 Task: Create a scrum project CipherNet. Add to scrum project CipherNet a team member softage.1@softage.net and assign as Project Lead. Add to scrum project CipherNet a team member softage.2@softage.net
Action: Mouse moved to (181, 210)
Screenshot: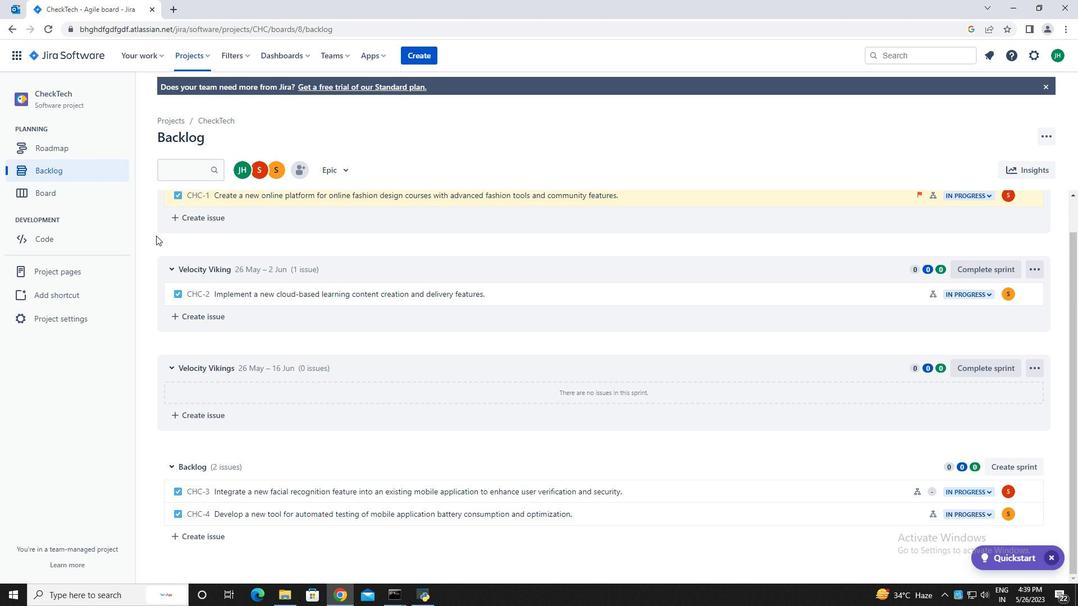 
Action: Mouse scrolled (181, 209) with delta (0, 0)
Screenshot: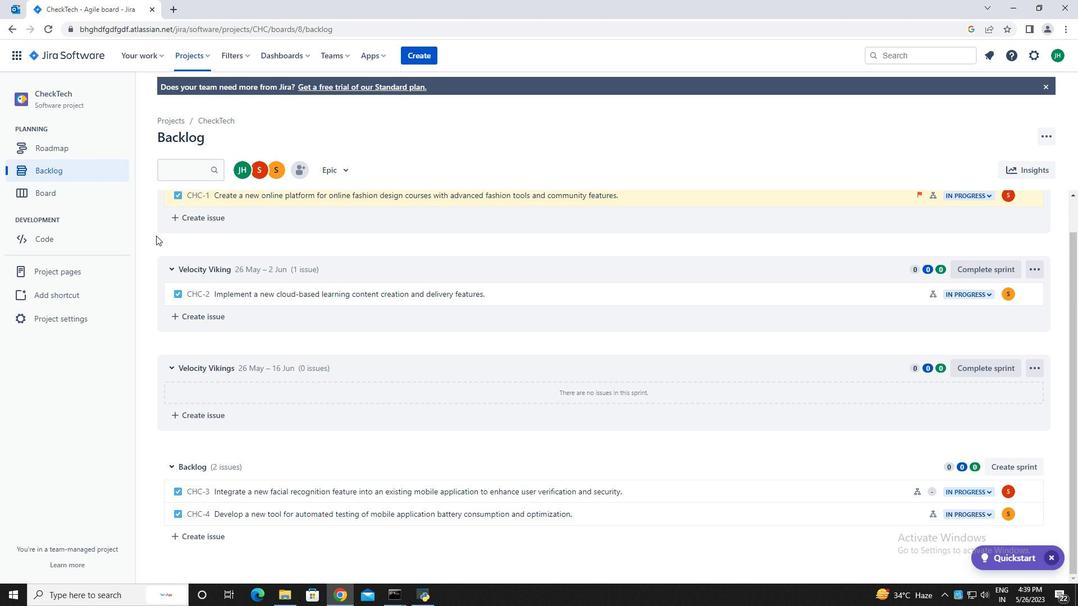
Action: Mouse moved to (183, 211)
Screenshot: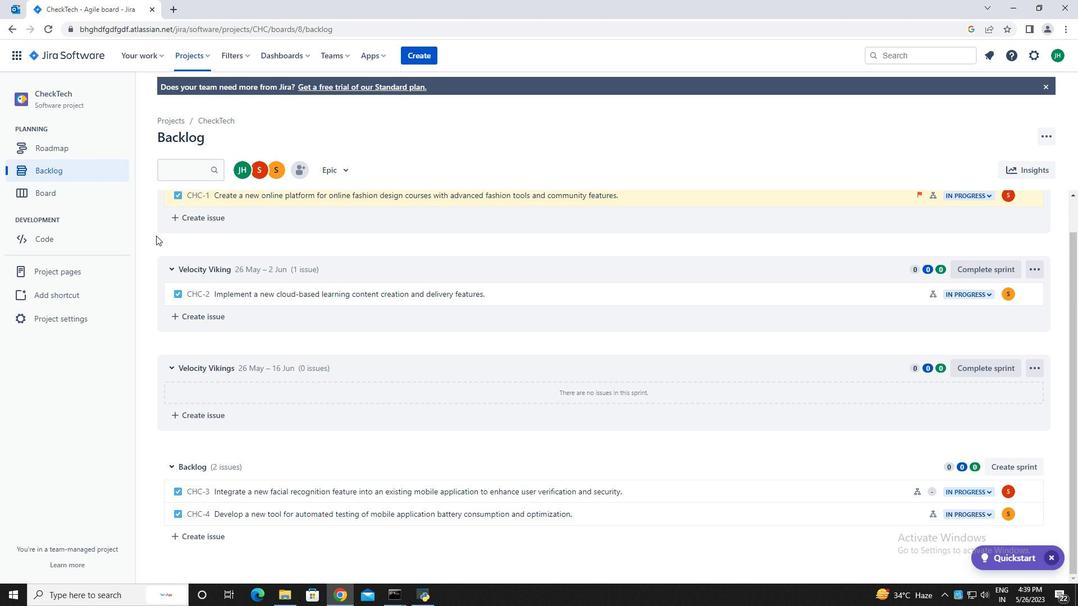 
Action: Mouse scrolled (183, 211) with delta (0, 0)
Screenshot: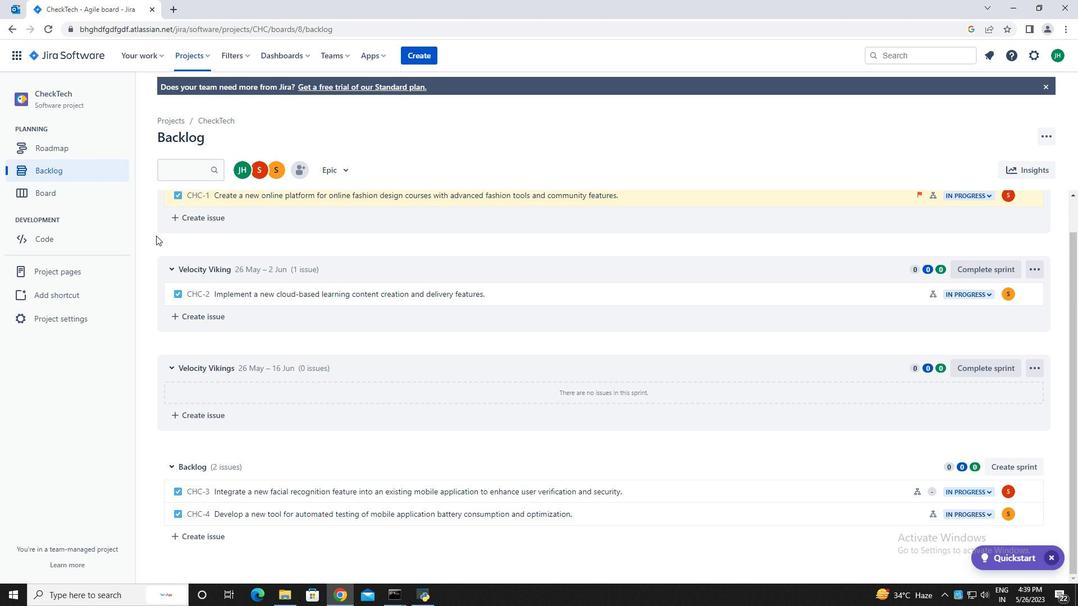 
Action: Mouse moved to (187, 213)
Screenshot: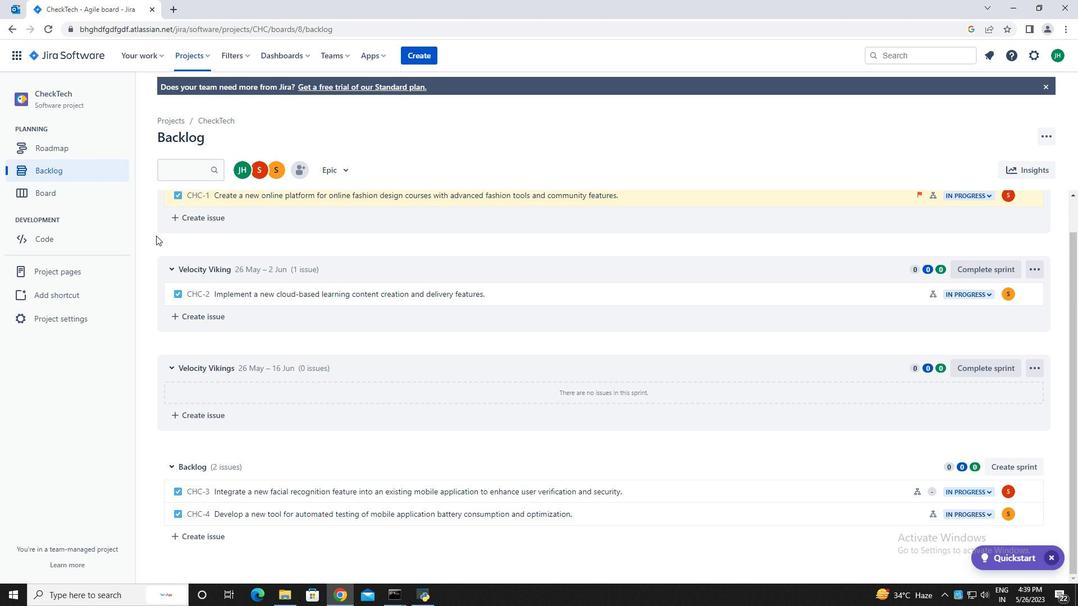 
Action: Mouse scrolled (187, 212) with delta (0, 0)
Screenshot: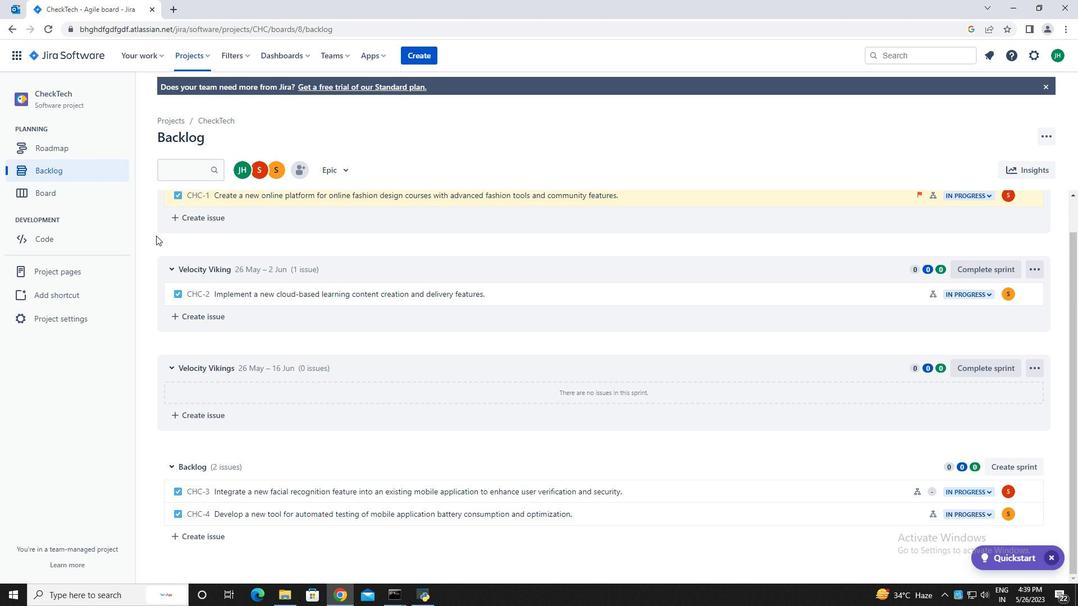 
Action: Mouse moved to (190, 215)
Screenshot: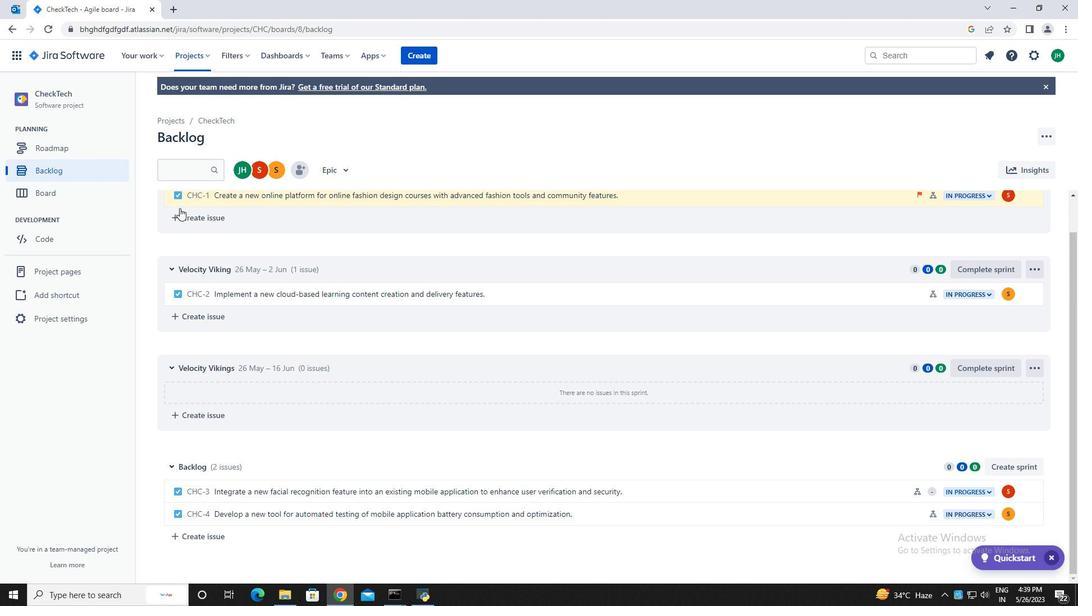 
Action: Mouse scrolled (190, 214) with delta (0, 0)
Screenshot: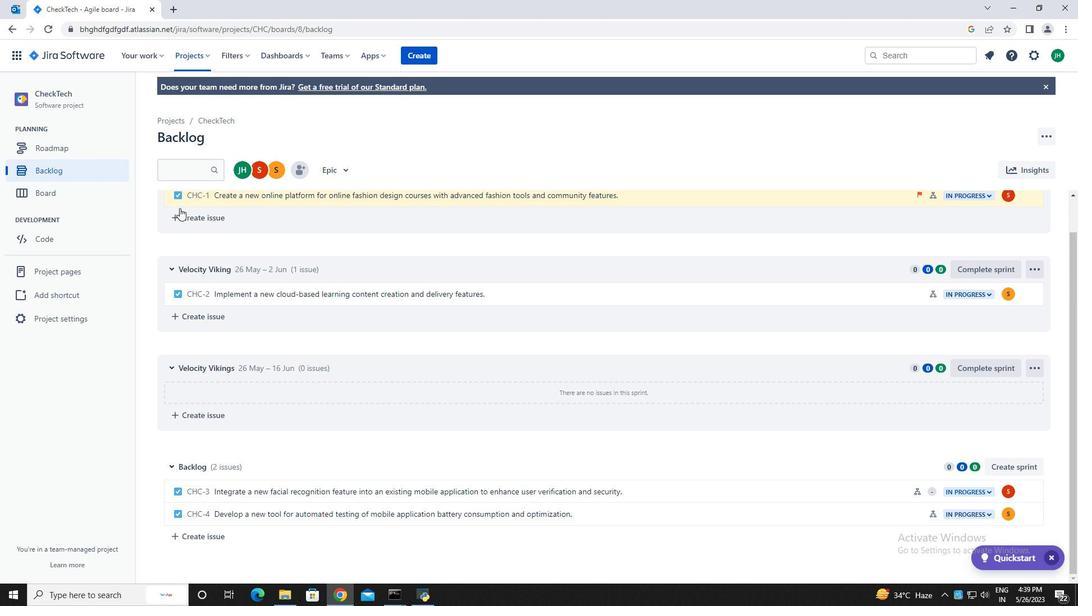 
Action: Mouse moved to (194, 217)
Screenshot: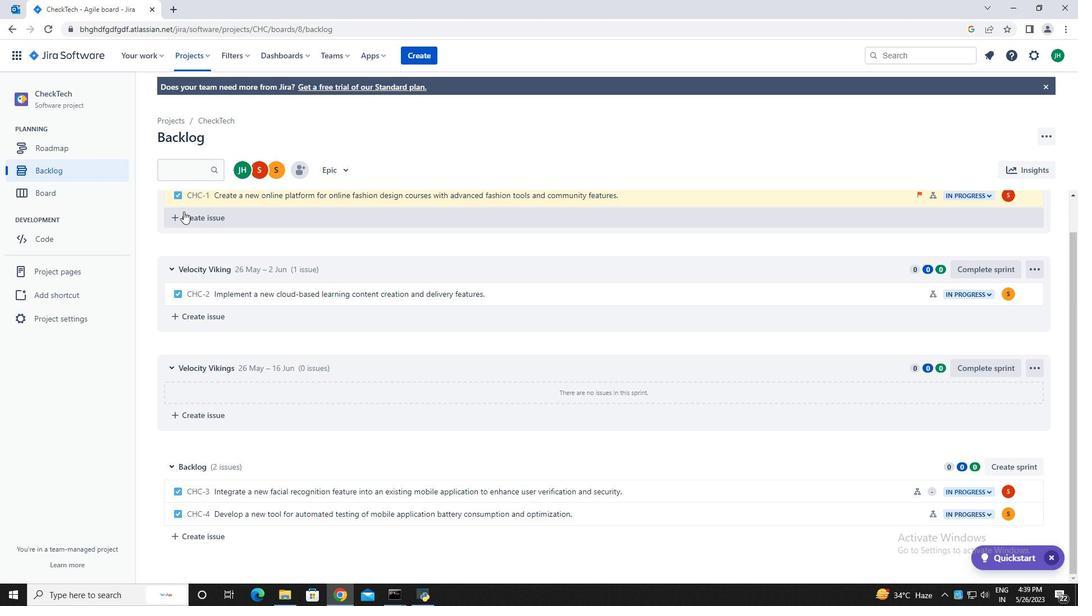 
Action: Mouse scrolled (194, 216) with delta (0, 0)
Screenshot: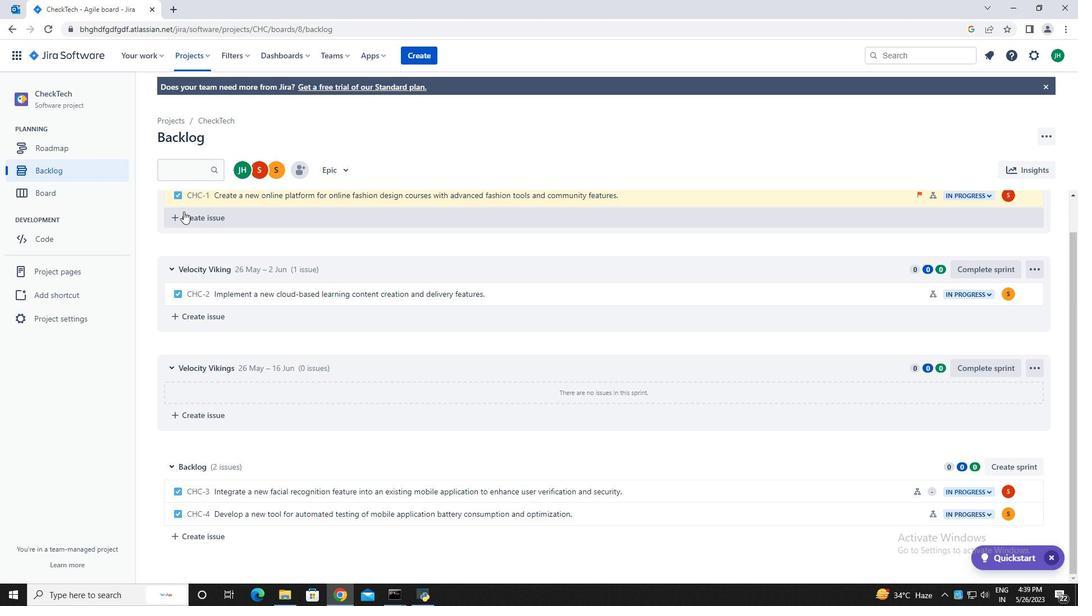 
Action: Mouse moved to (196, 56)
Screenshot: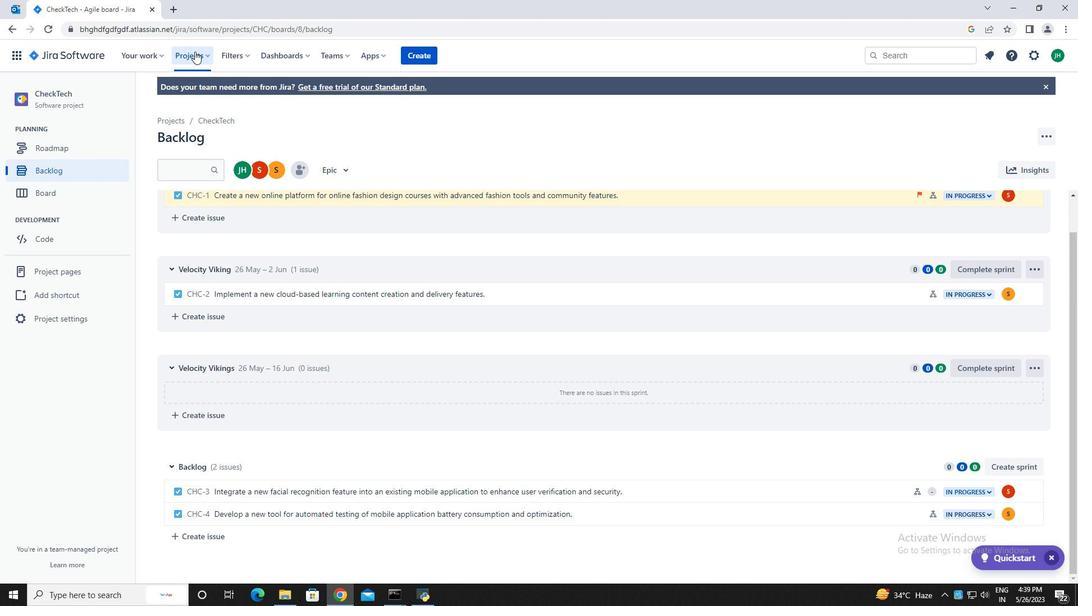 
Action: Mouse pressed left at (196, 56)
Screenshot: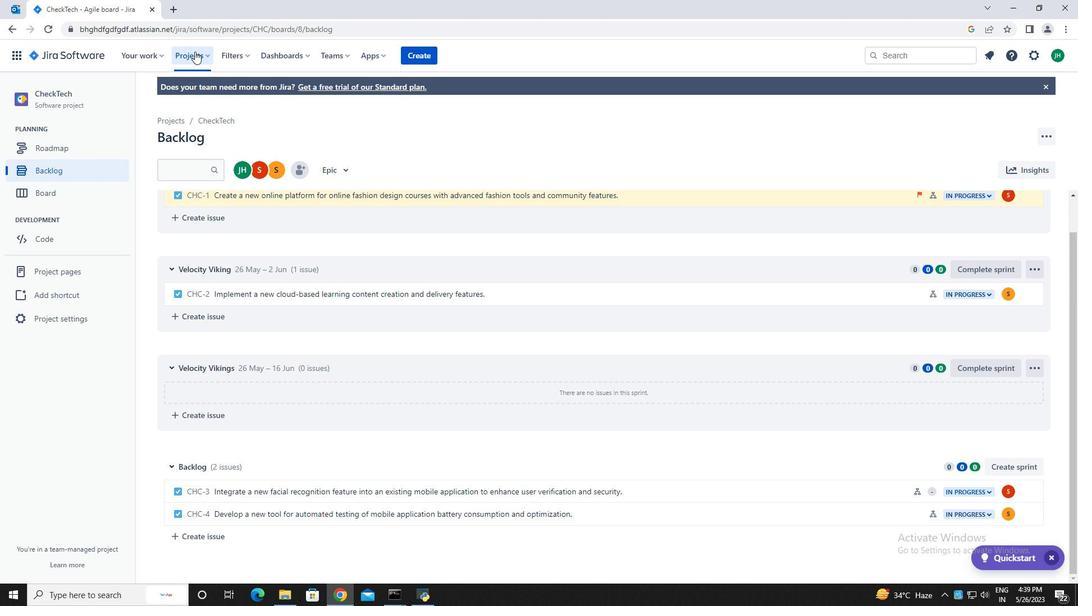 
Action: Mouse moved to (214, 280)
Screenshot: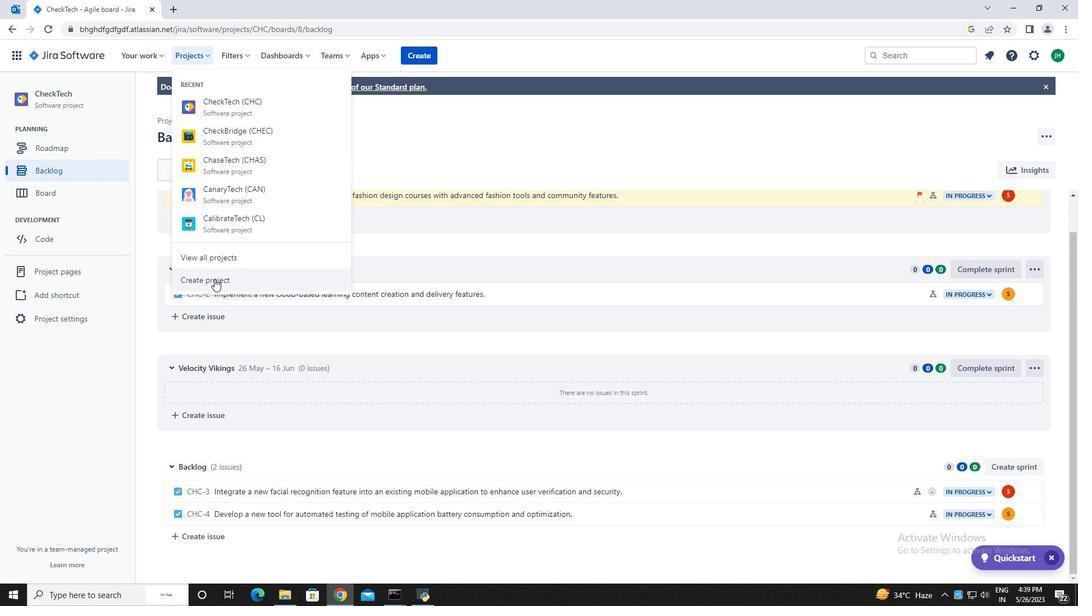 
Action: Mouse pressed left at (214, 280)
Screenshot: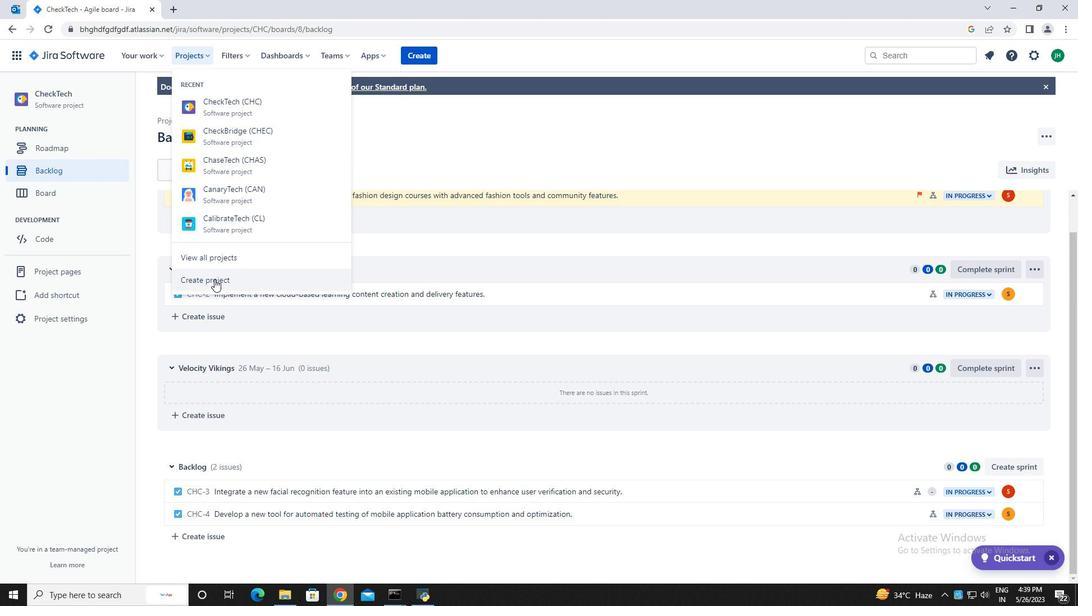 
Action: Mouse moved to (776, 280)
Screenshot: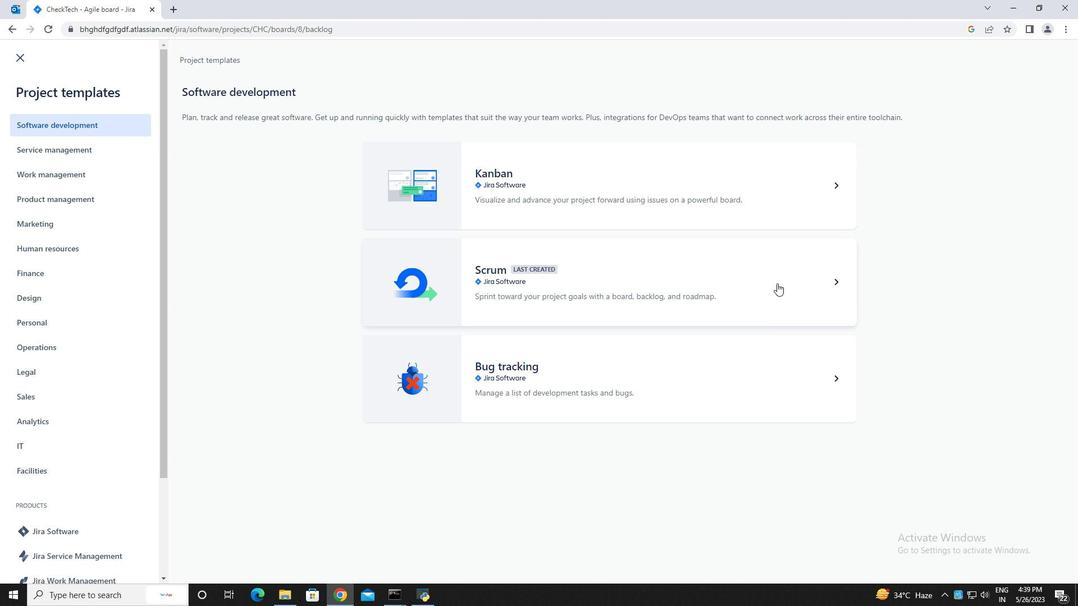 
Action: Mouse pressed left at (776, 280)
Screenshot: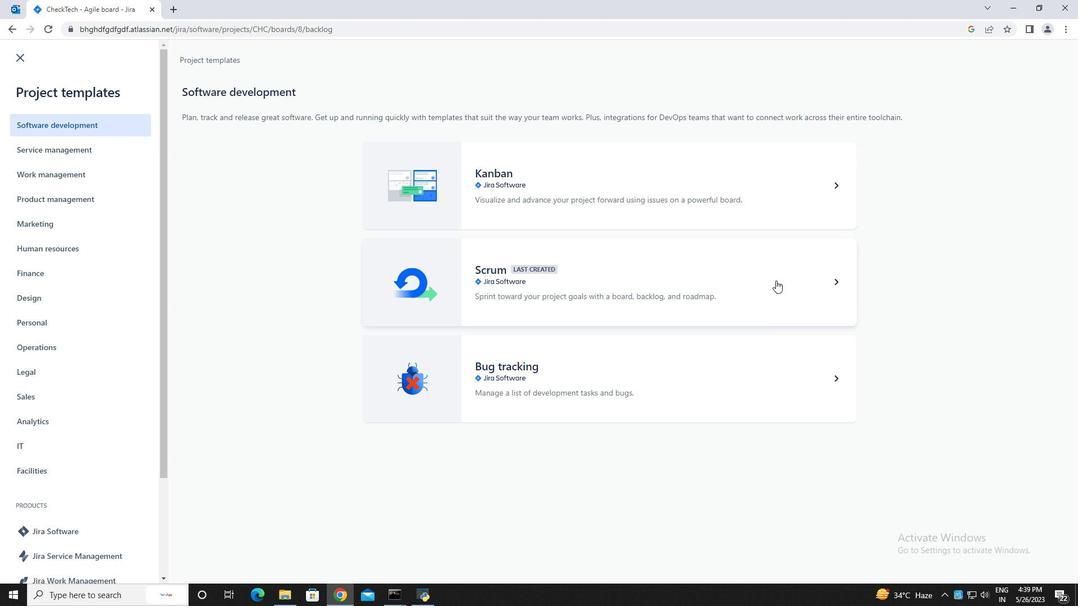 
Action: Mouse moved to (845, 559)
Screenshot: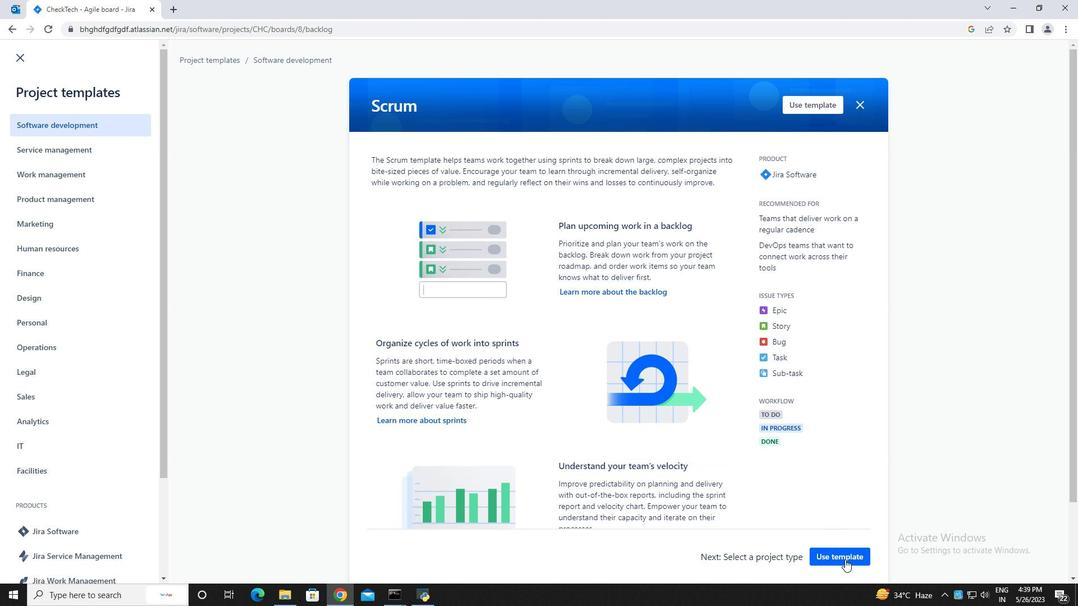 
Action: Mouse pressed left at (845, 559)
Screenshot: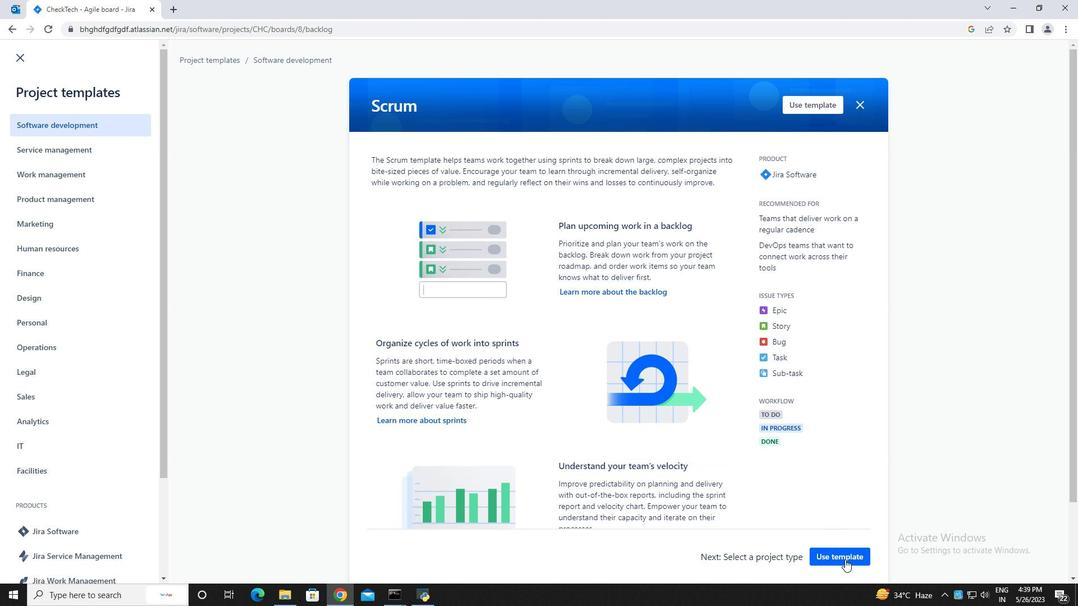 
Action: Mouse moved to (418, 548)
Screenshot: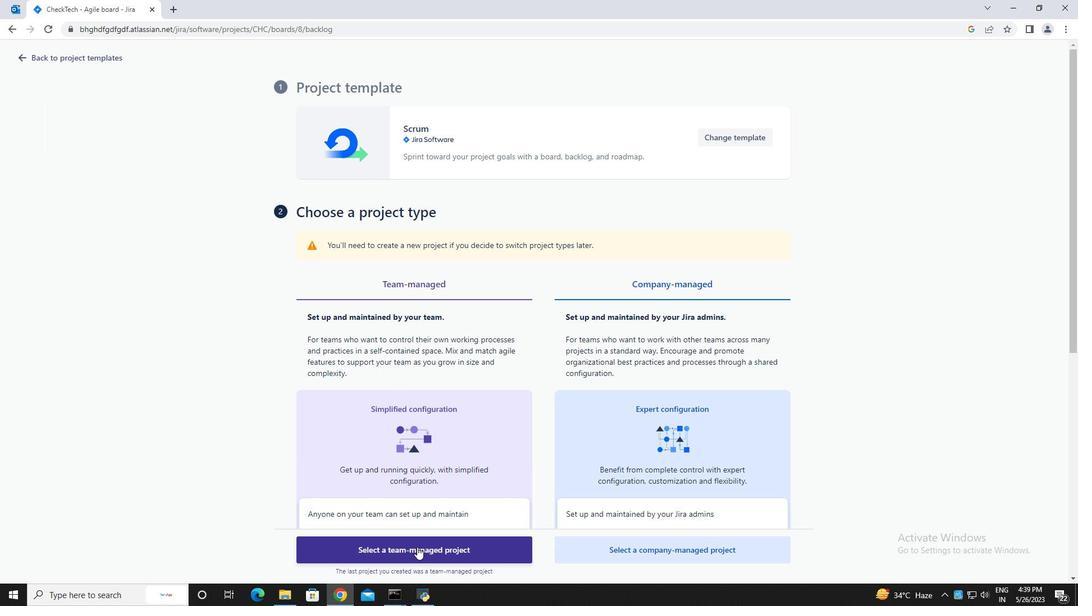 
Action: Mouse pressed left at (418, 548)
Screenshot: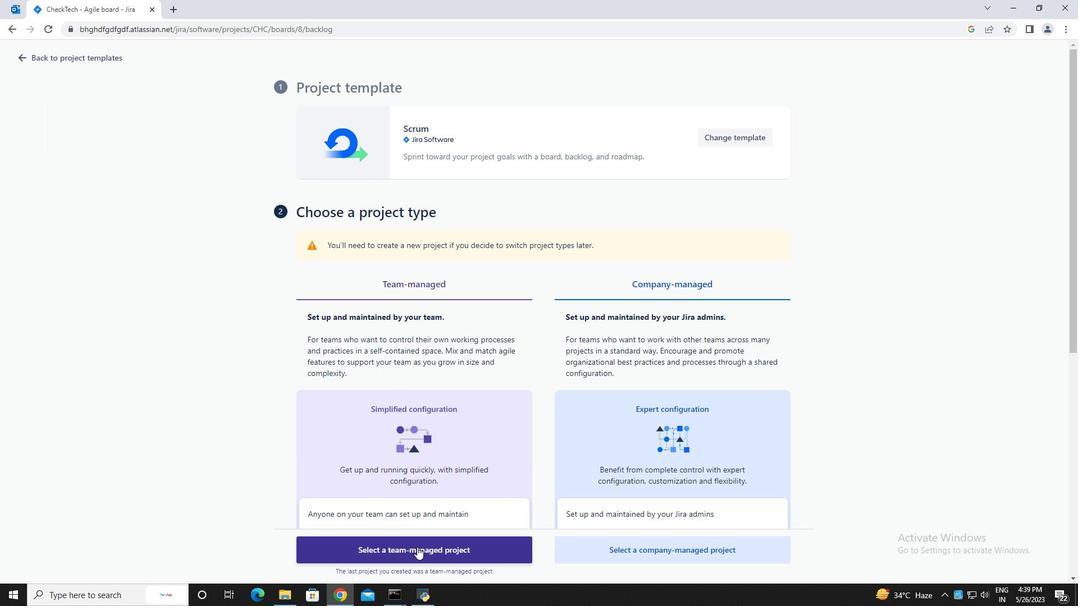 
Action: Mouse moved to (357, 258)
Screenshot: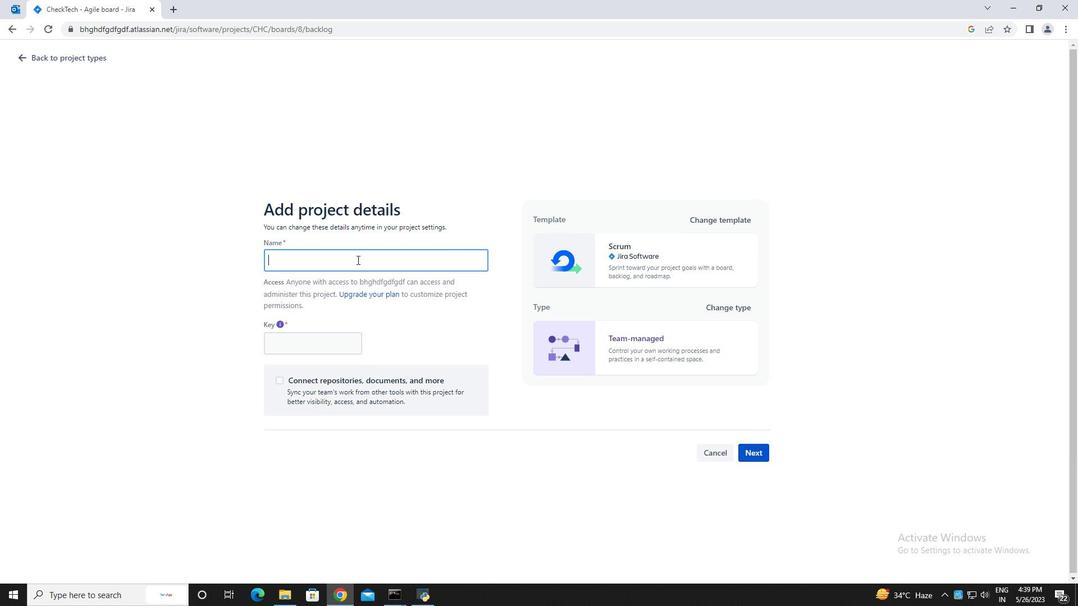 
Action: Mouse pressed left at (357, 258)
Screenshot: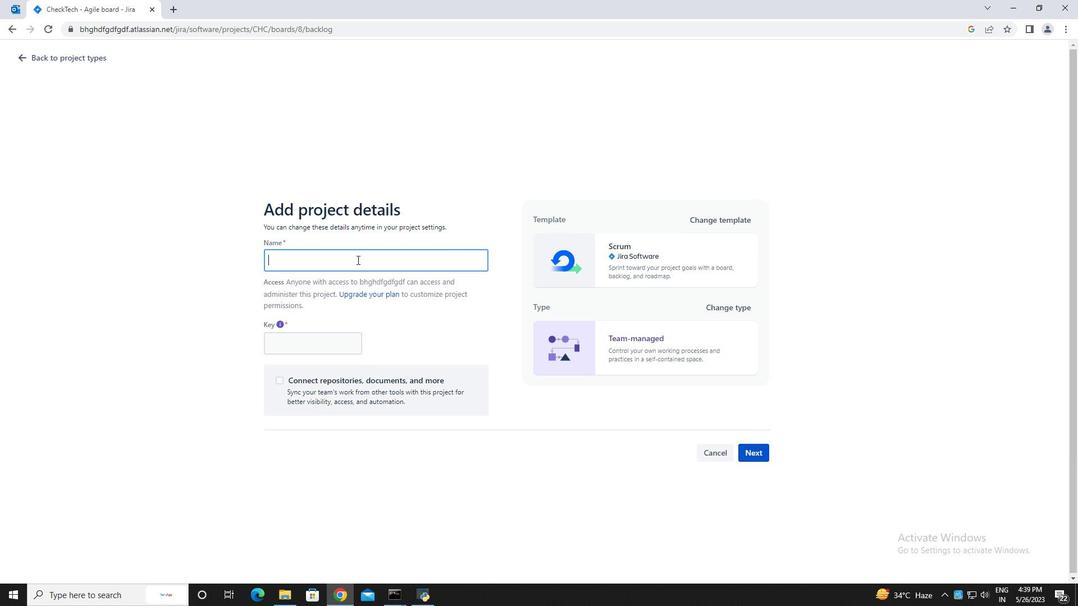 
Action: Key pressed <Key.caps_lock><Key.caps_lock><Key.caps_lock>C<Key.caps_lock>ipher<Key.caps_lock>N<Key.caps_lock>et
Screenshot: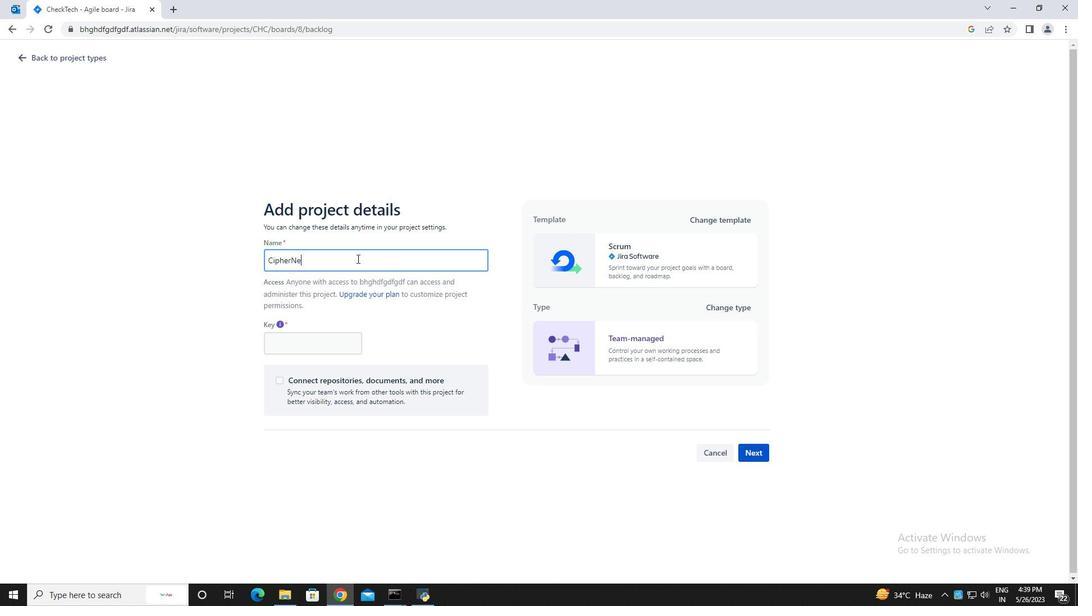 
Action: Mouse moved to (754, 451)
Screenshot: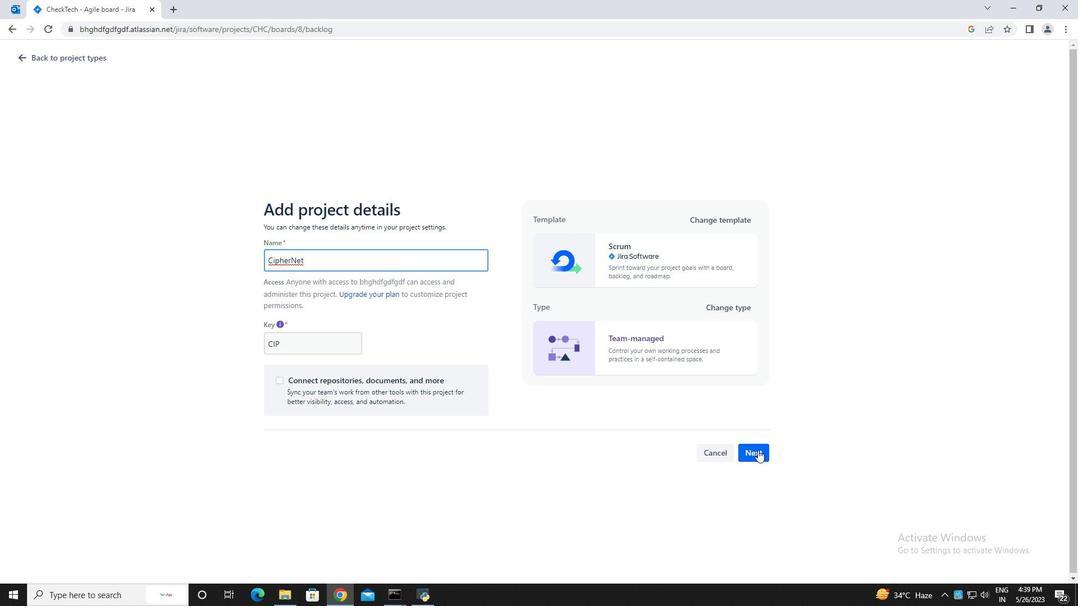 
Action: Mouse pressed left at (754, 451)
Screenshot: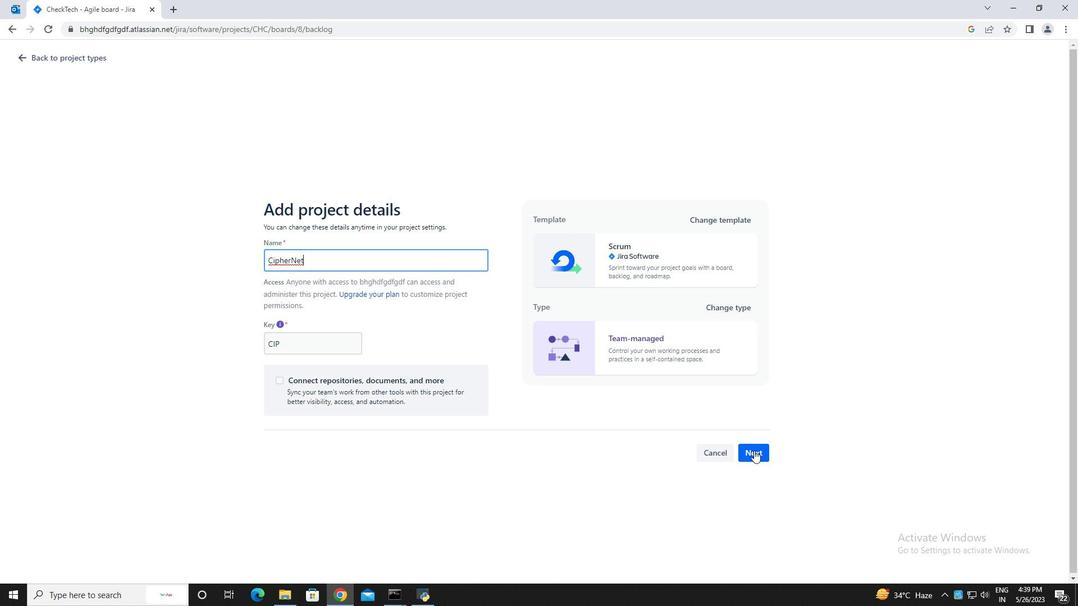 
Action: Mouse moved to (677, 381)
Screenshot: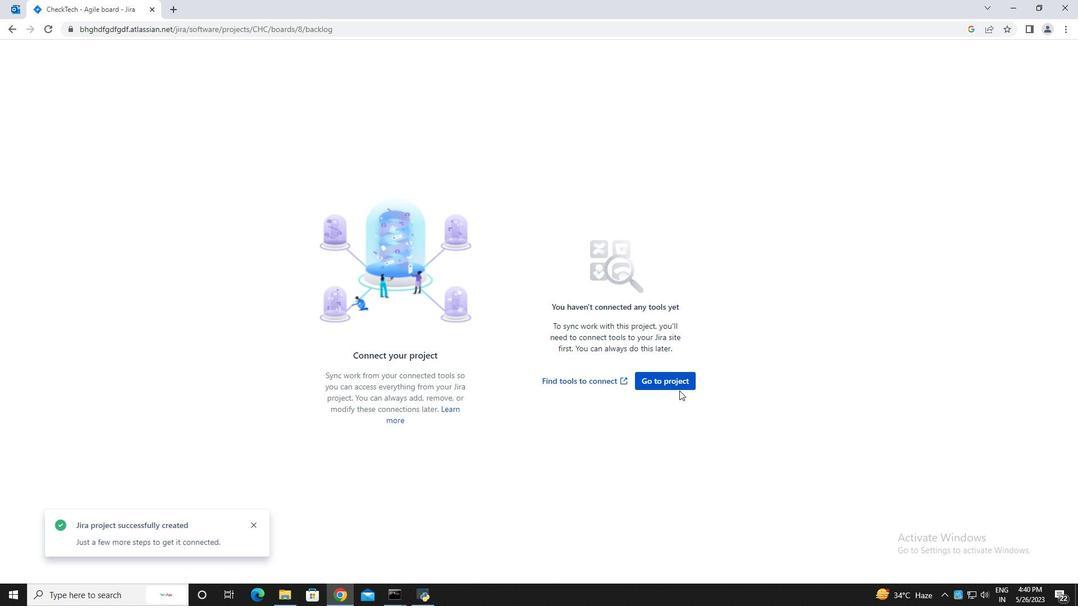 
Action: Mouse pressed left at (677, 381)
Screenshot: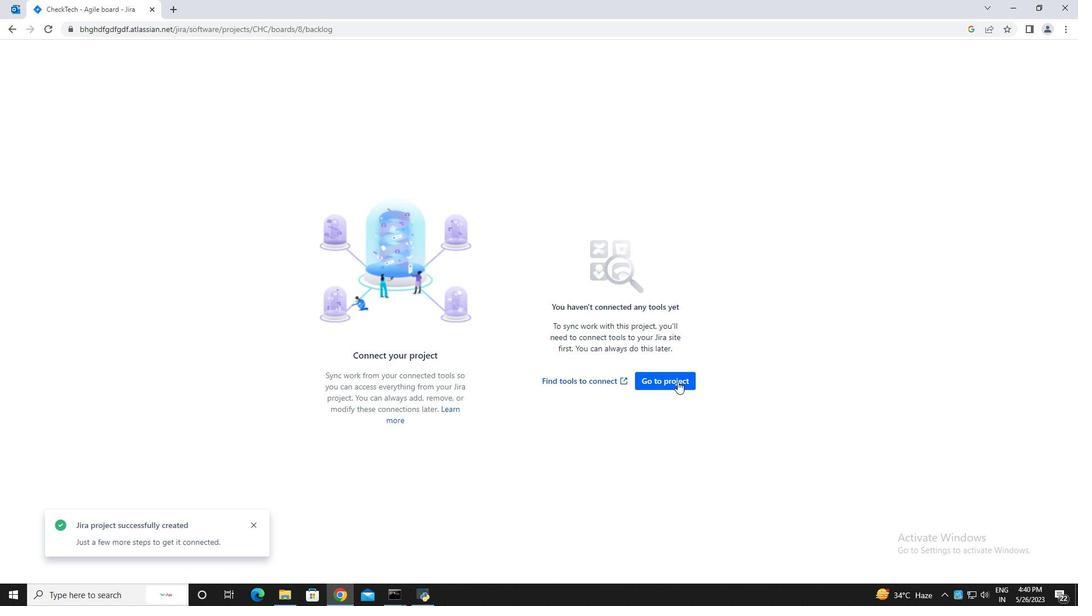 
Action: Mouse moved to (267, 180)
Screenshot: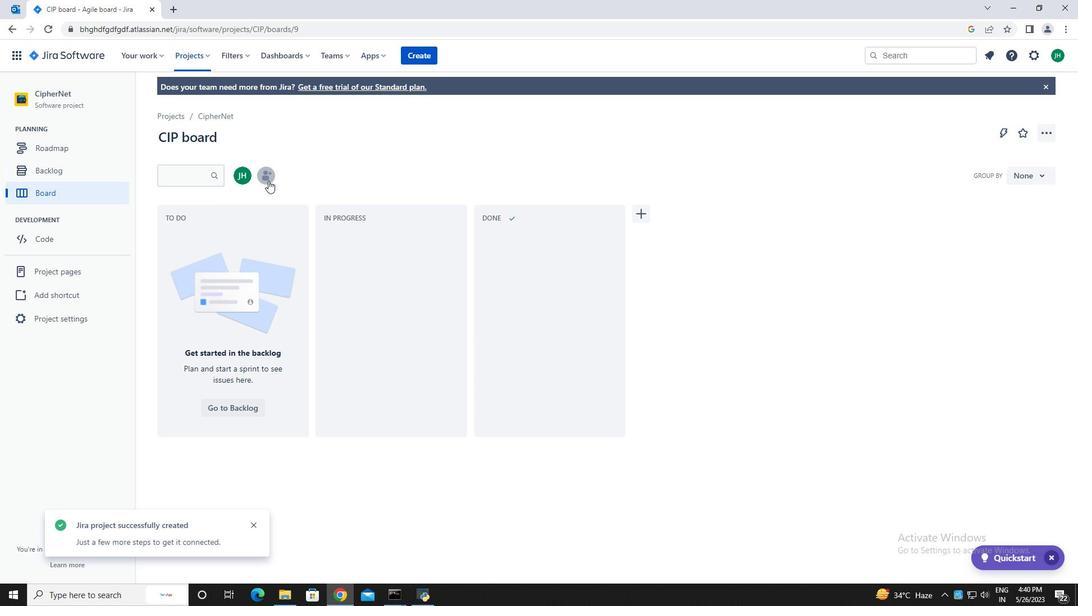 
Action: Mouse pressed left at (267, 180)
Screenshot: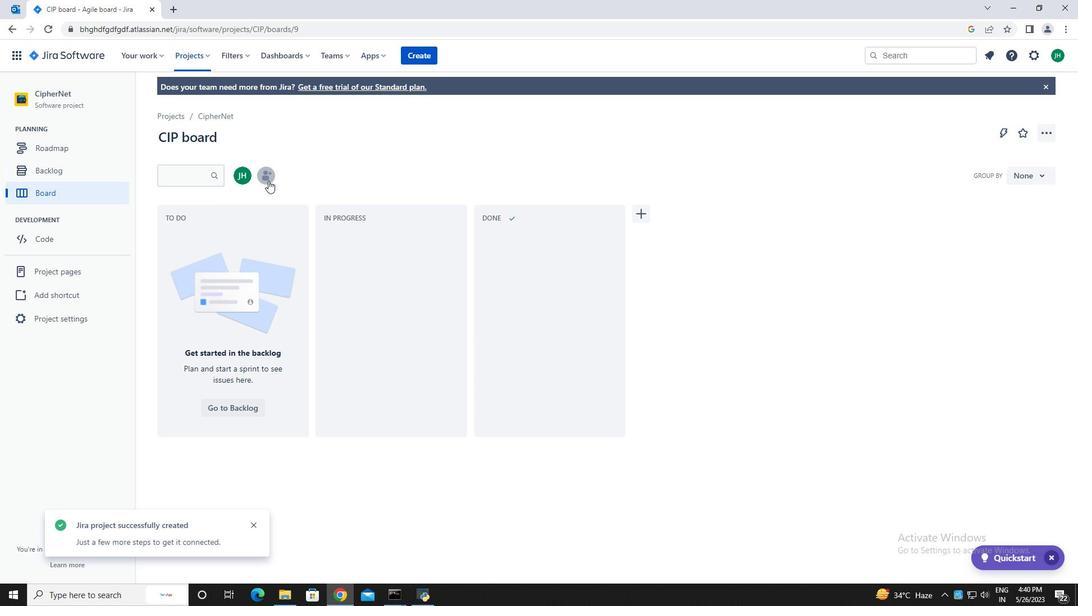 
Action: Mouse moved to (493, 121)
Screenshot: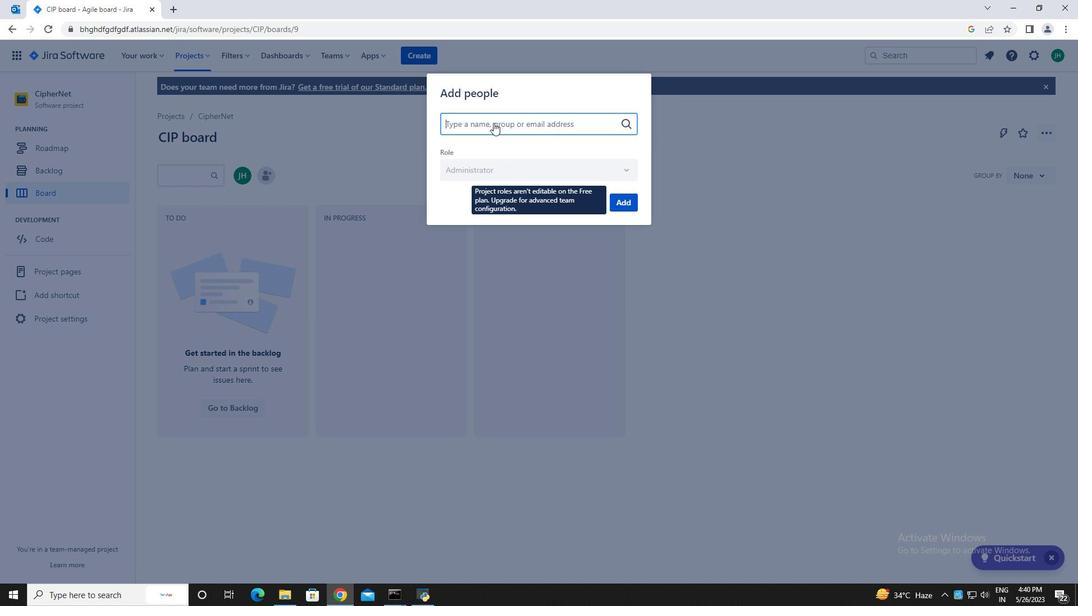 
Action: Key pressed softage,<Key.backspace>.1<Key.shift>@softage.net
Screenshot: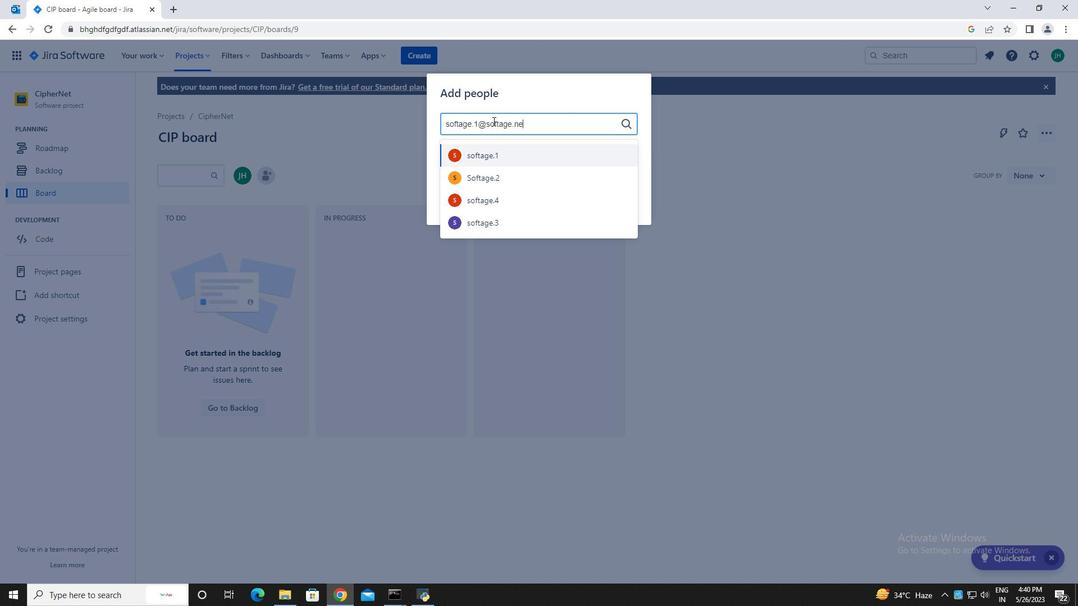 
Action: Mouse moved to (545, 151)
Screenshot: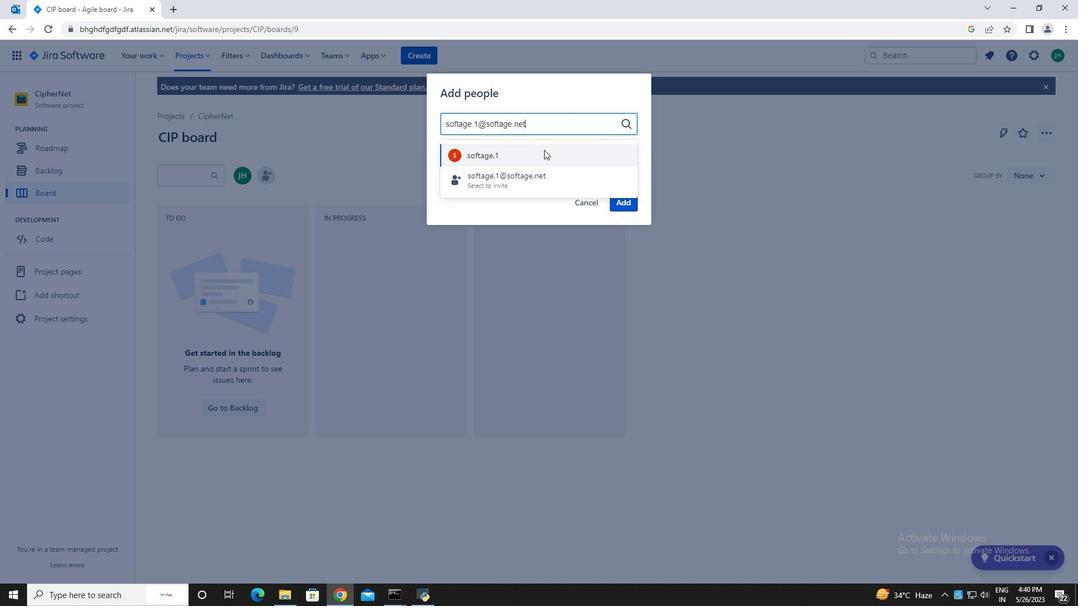 
Action: Mouse pressed left at (545, 151)
Screenshot: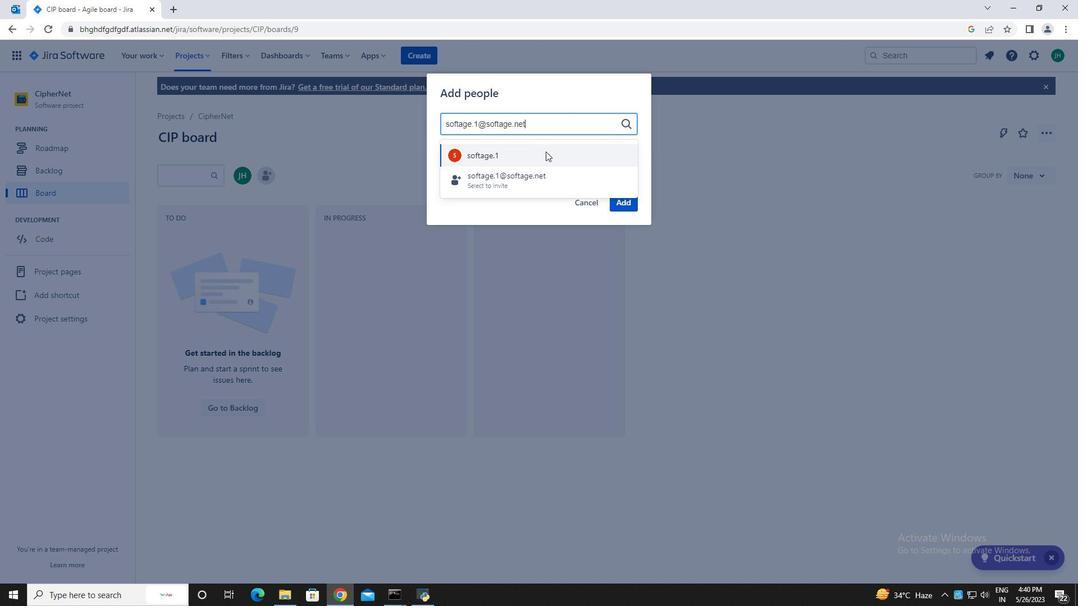 
Action: Mouse moved to (617, 201)
Screenshot: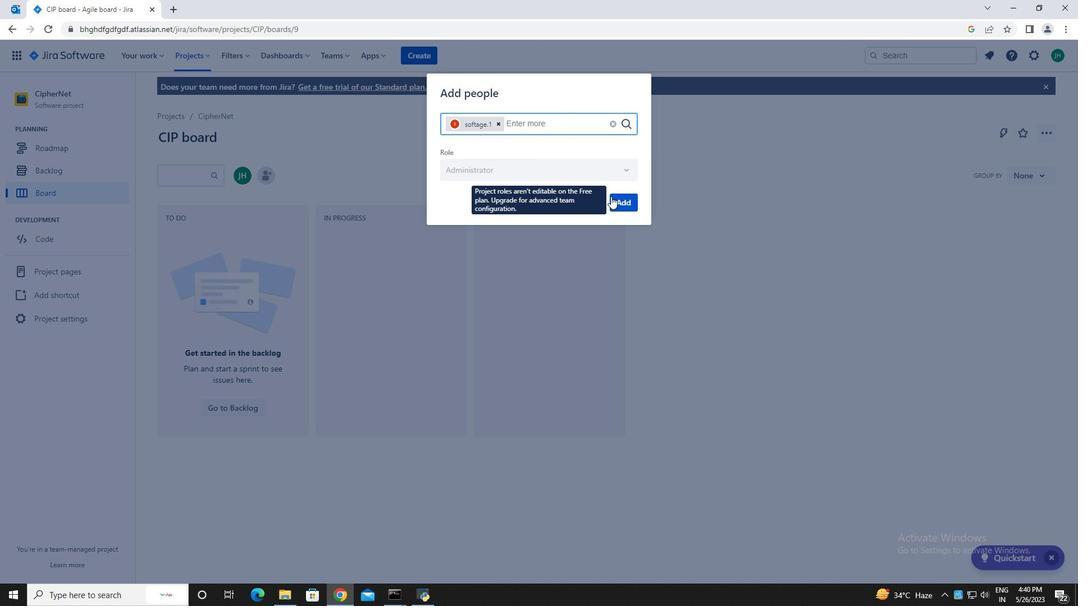 
Action: Mouse pressed left at (617, 201)
Screenshot: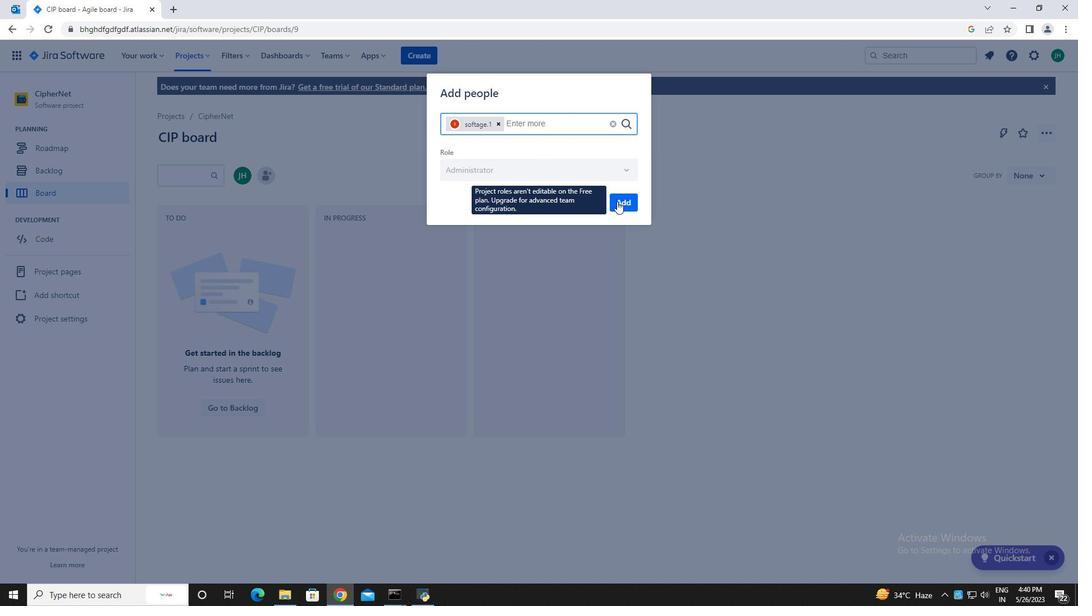 
Action: Mouse moved to (78, 320)
Screenshot: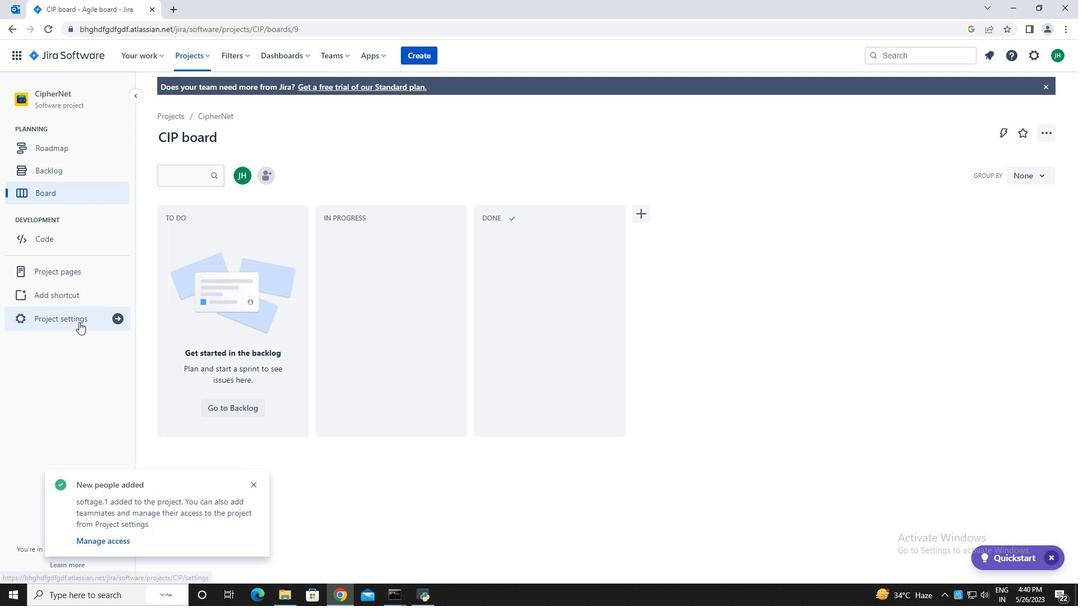 
Action: Mouse pressed left at (78, 320)
Screenshot: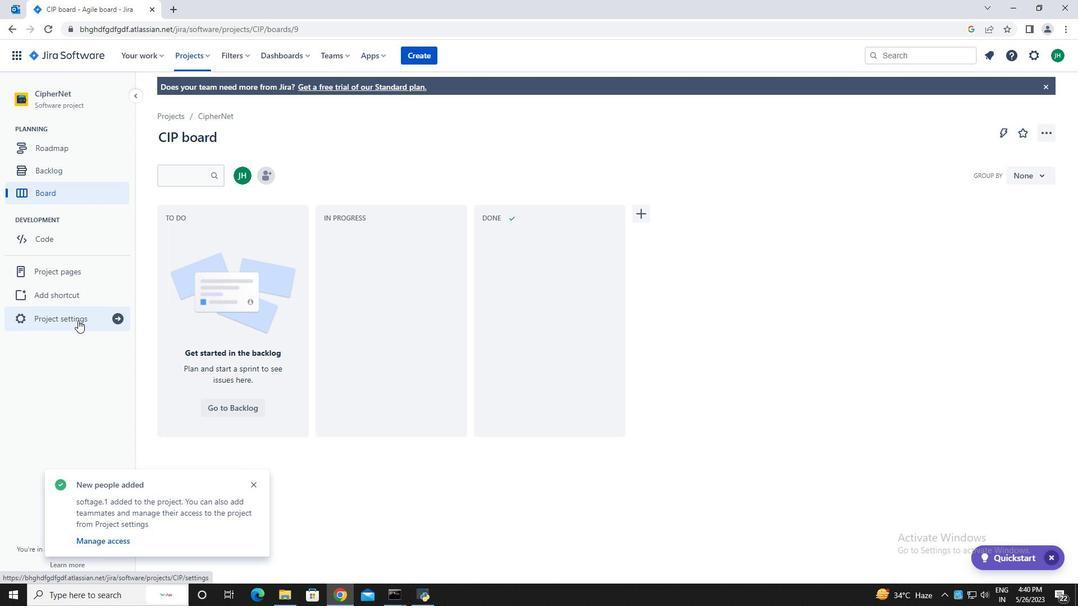 
Action: Mouse moved to (586, 399)
Screenshot: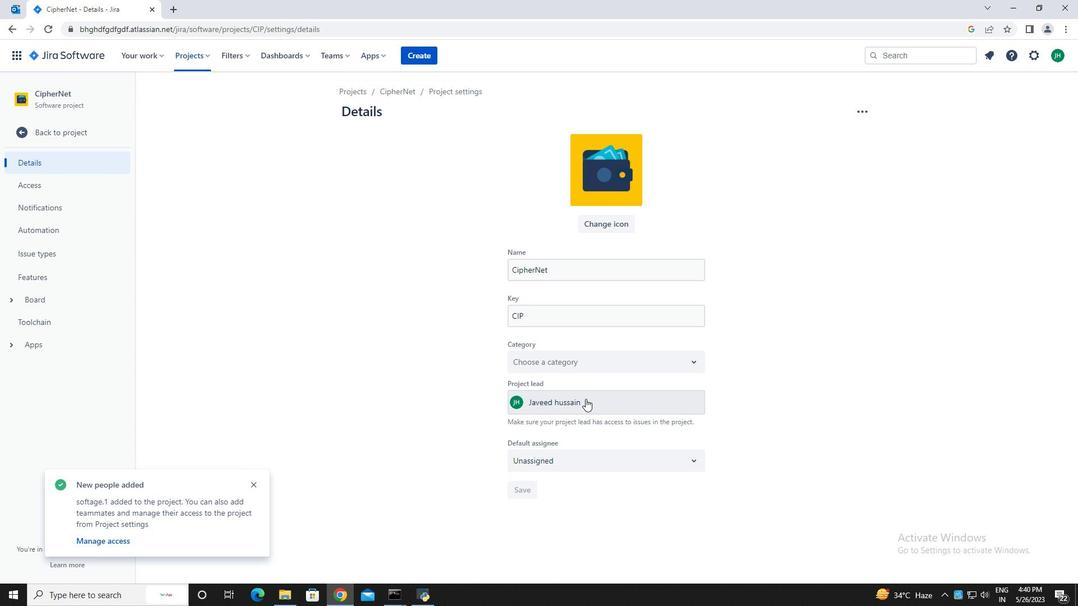 
Action: Mouse pressed left at (586, 399)
Screenshot: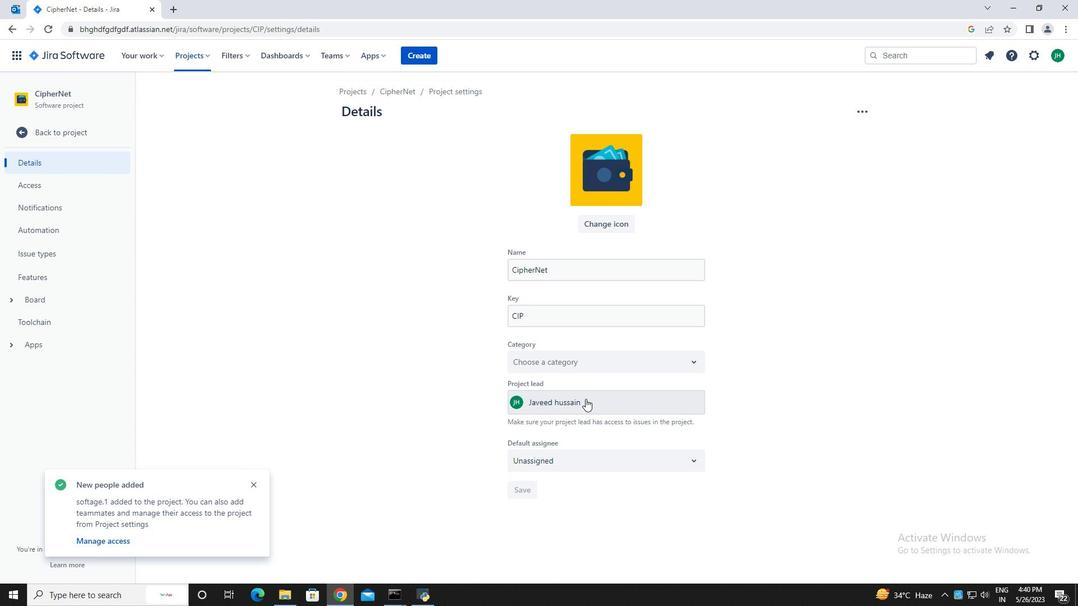 
Action: Key pressed softage.1<Key.shift>@sog<Key.backspace>ftage.net
Screenshot: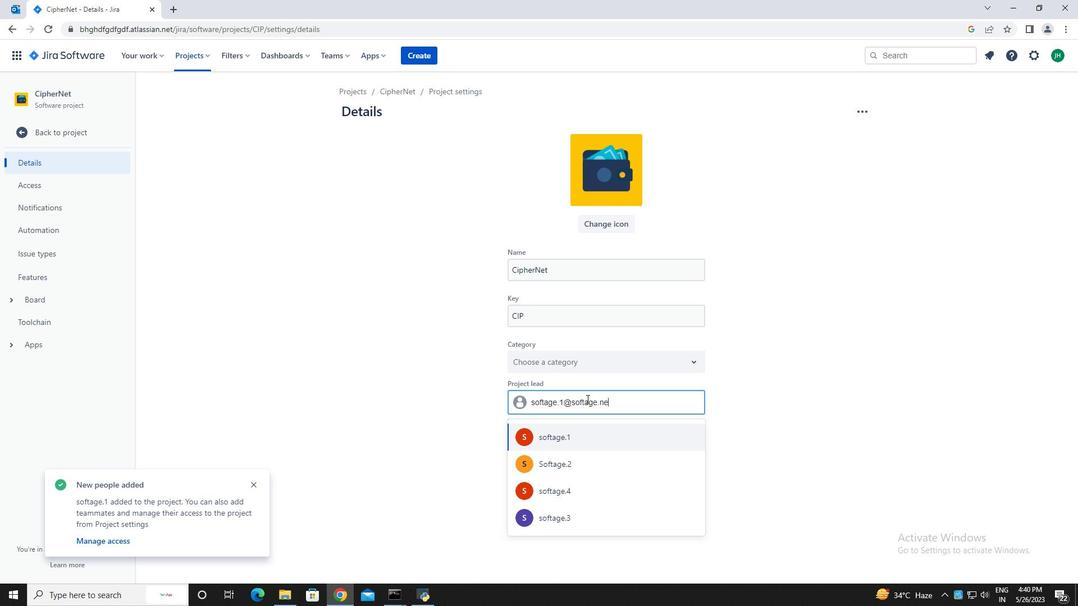 
Action: Mouse moved to (588, 437)
Screenshot: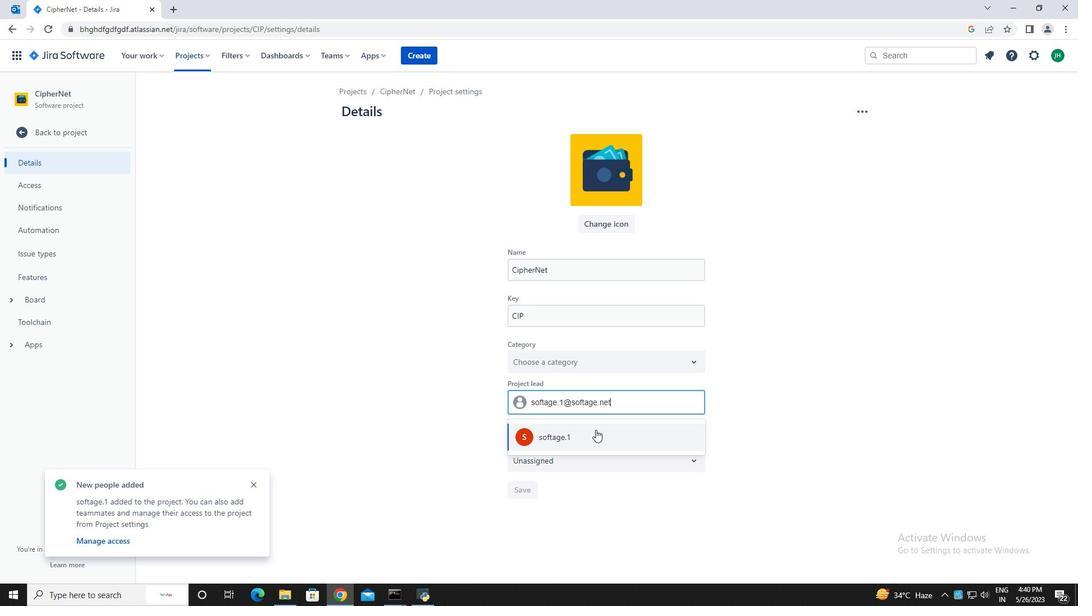 
Action: Mouse pressed left at (588, 437)
Screenshot: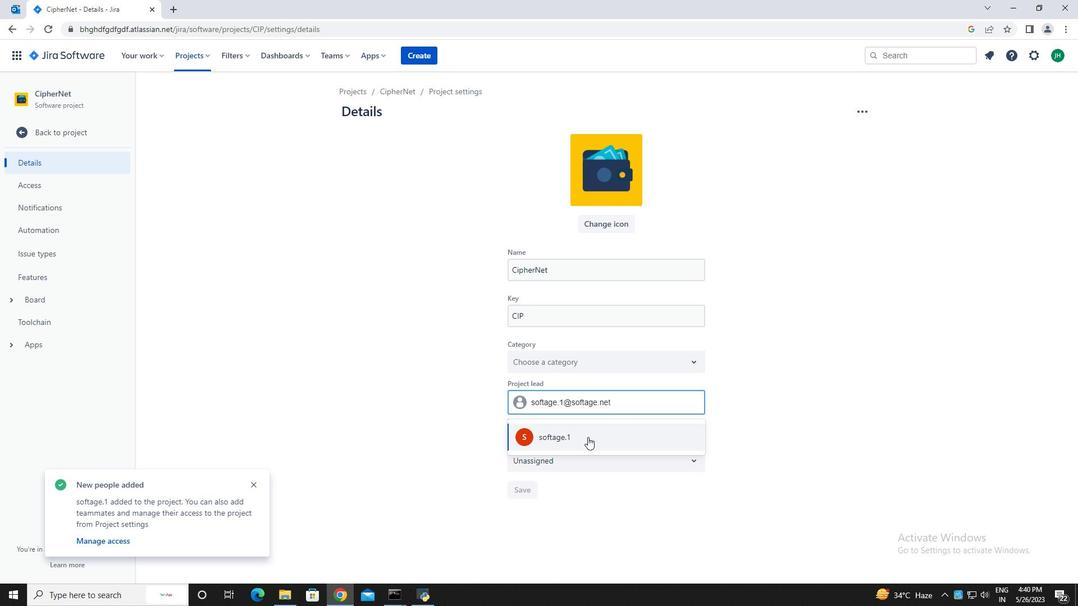 
Action: Mouse moved to (540, 456)
Screenshot: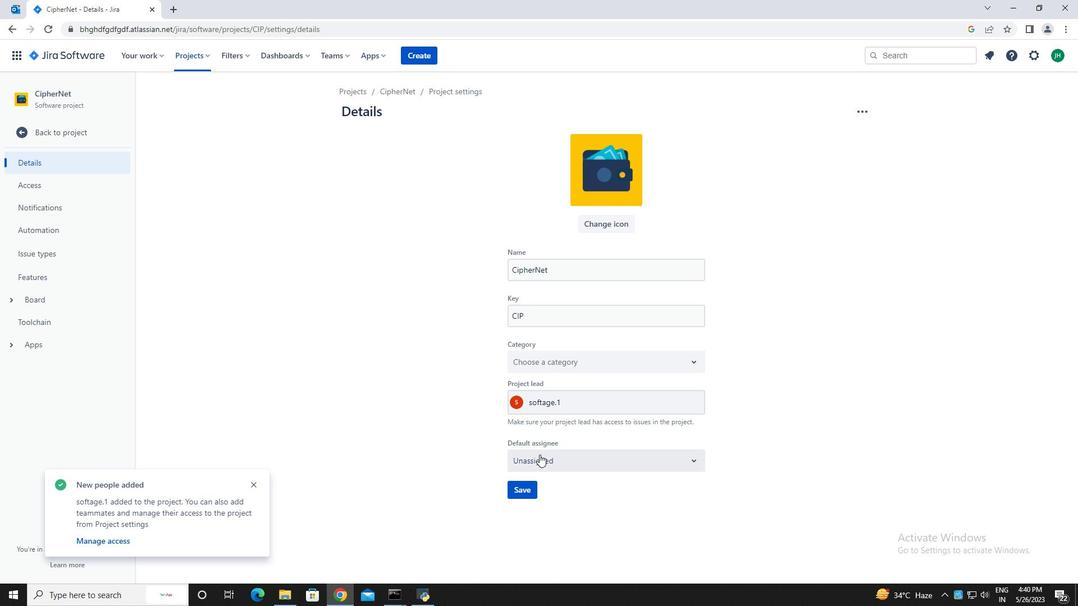 
Action: Mouse pressed left at (540, 456)
Screenshot: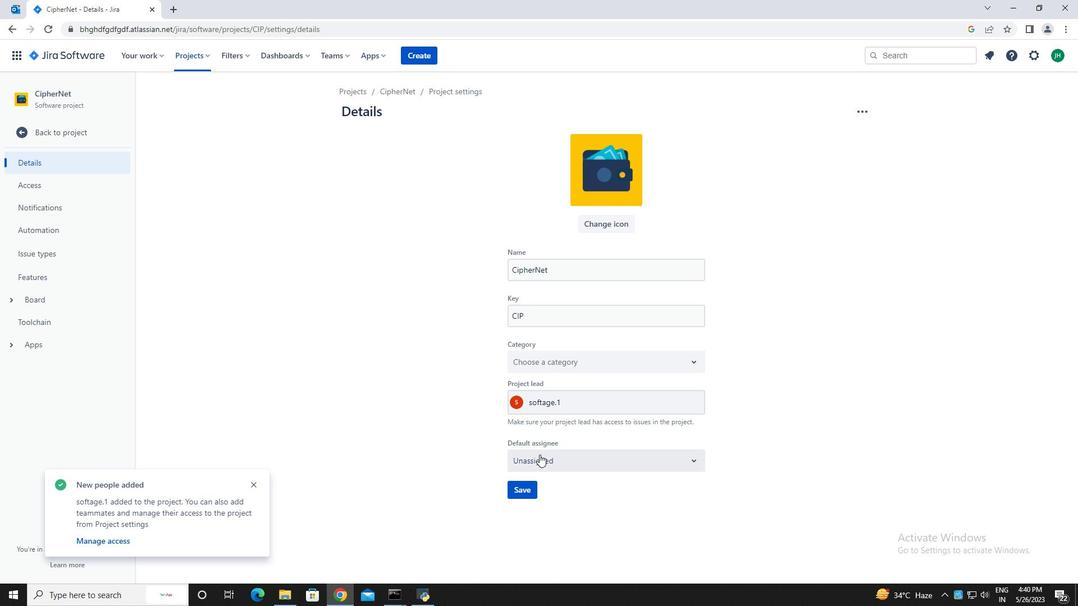 
Action: Mouse moved to (540, 488)
Screenshot: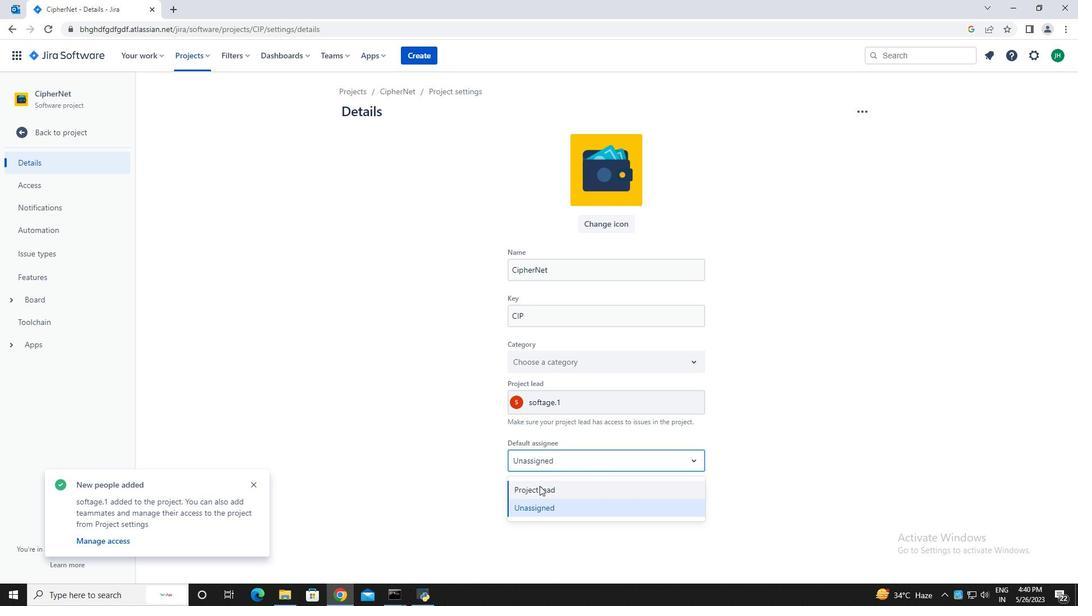 
Action: Mouse pressed left at (540, 488)
Screenshot: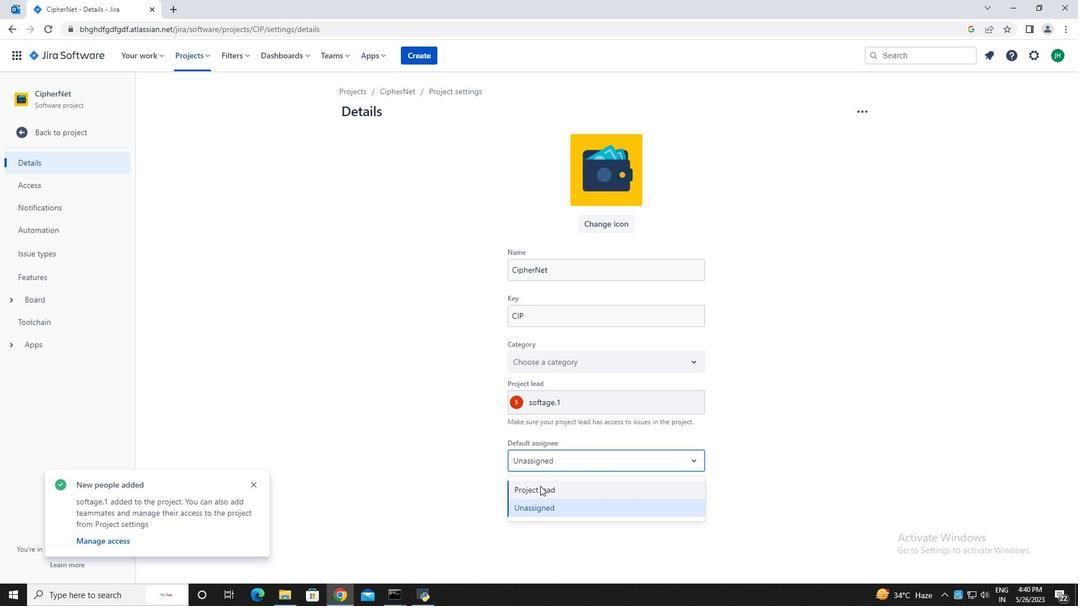 
Action: Mouse moved to (520, 490)
Screenshot: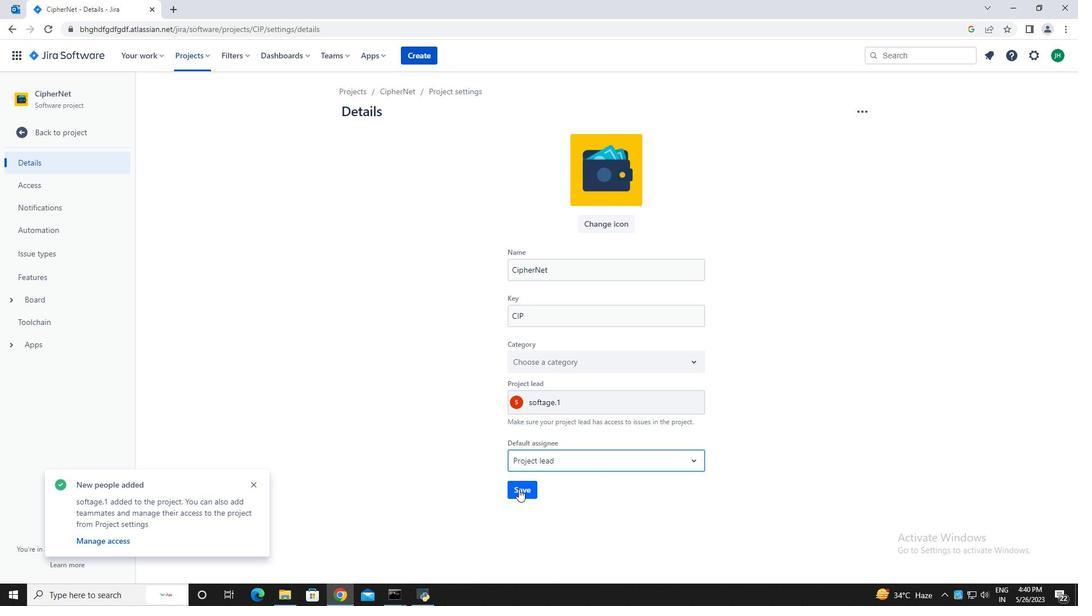 
Action: Mouse pressed left at (520, 490)
Screenshot: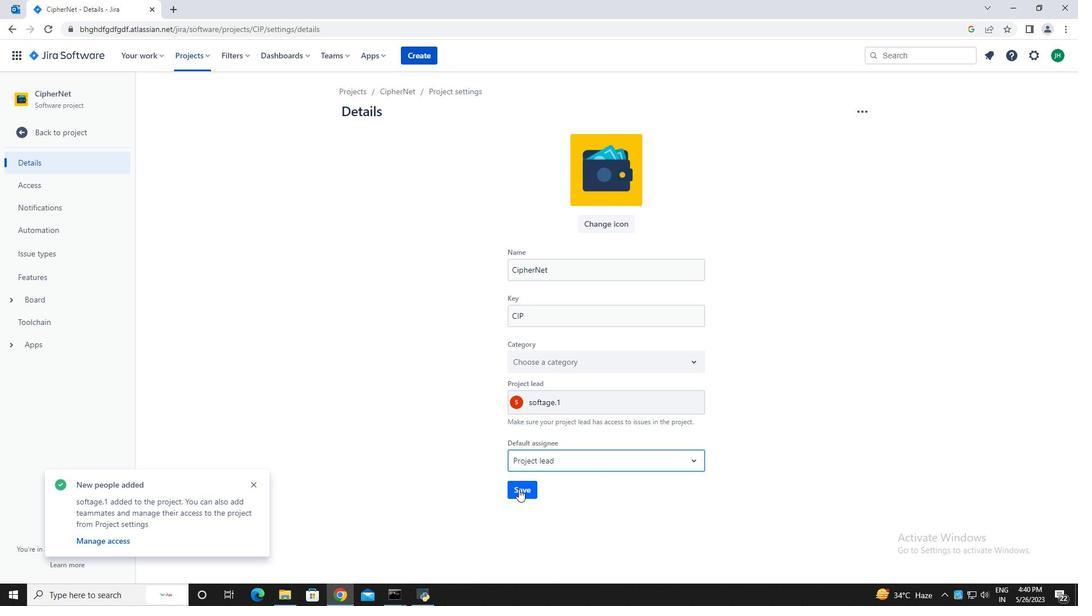 
Action: Mouse moved to (255, 483)
Screenshot: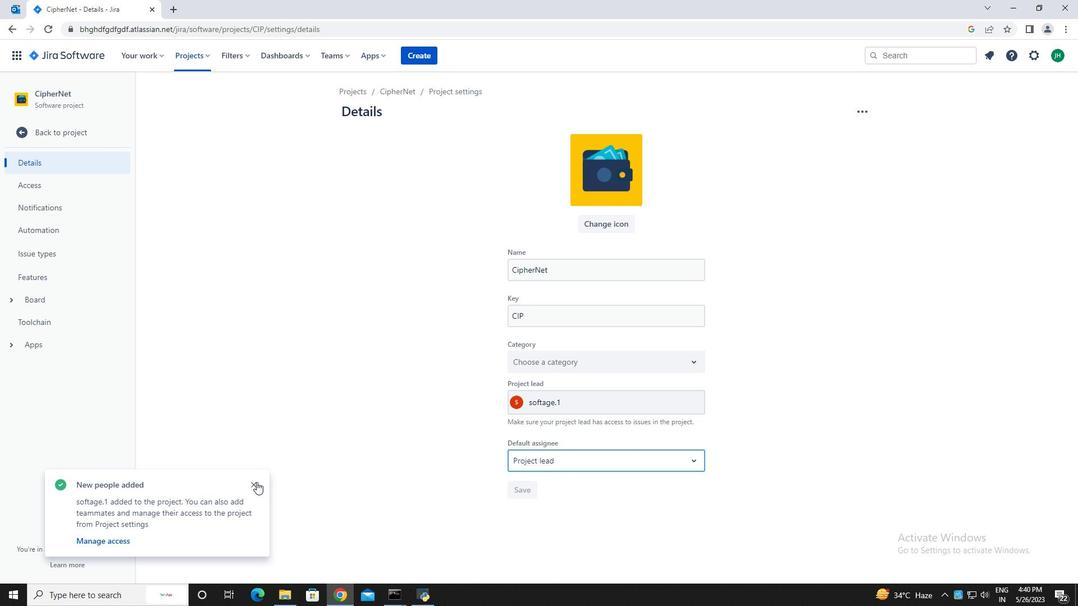 
Action: Mouse pressed left at (255, 483)
Screenshot: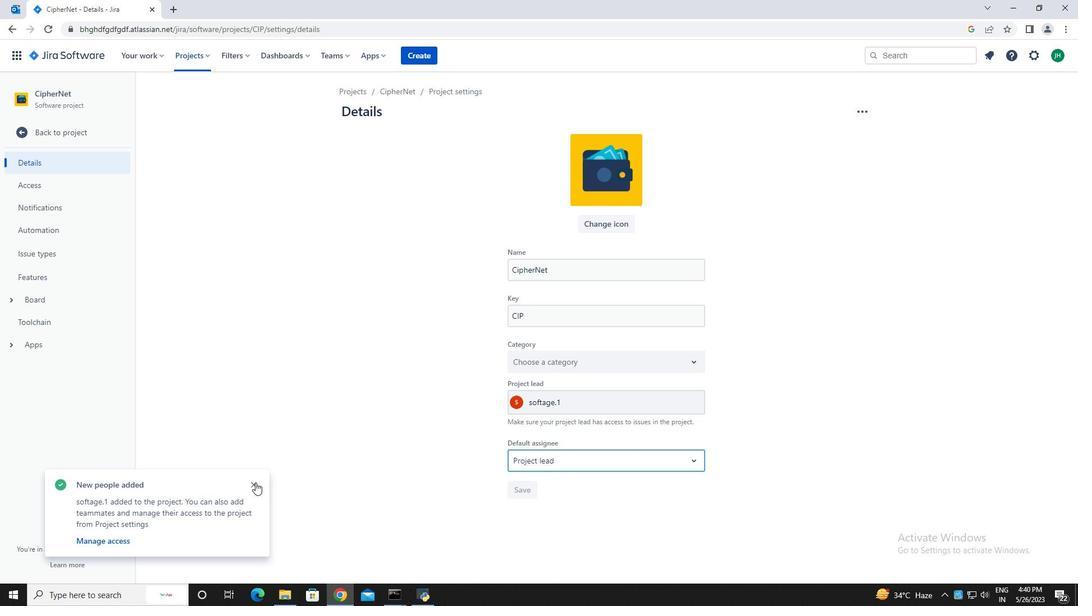 
Action: Mouse moved to (87, 131)
Screenshot: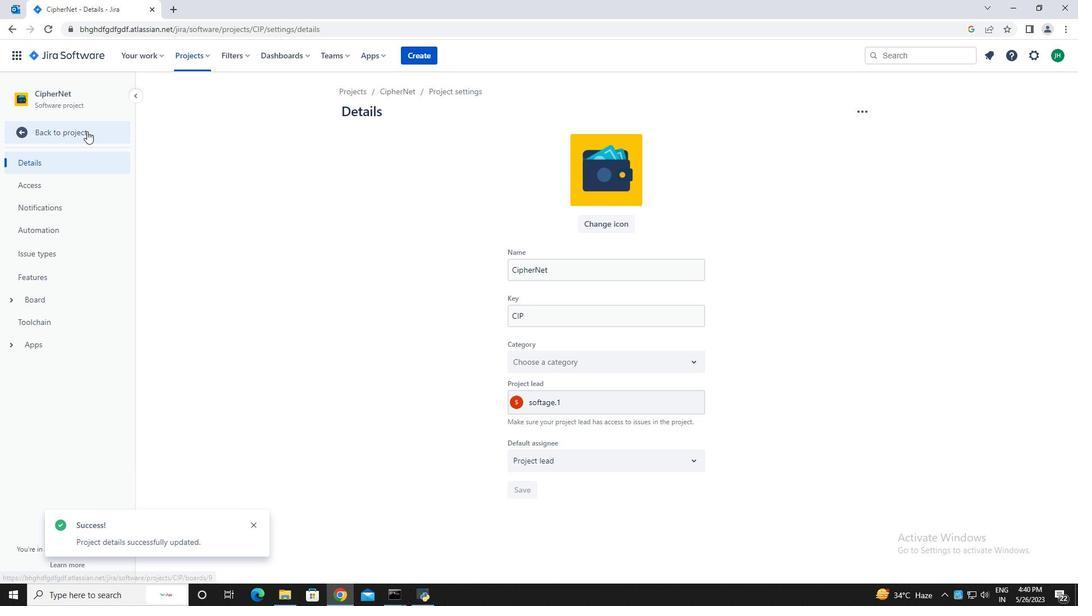 
Action: Mouse pressed left at (87, 131)
Screenshot: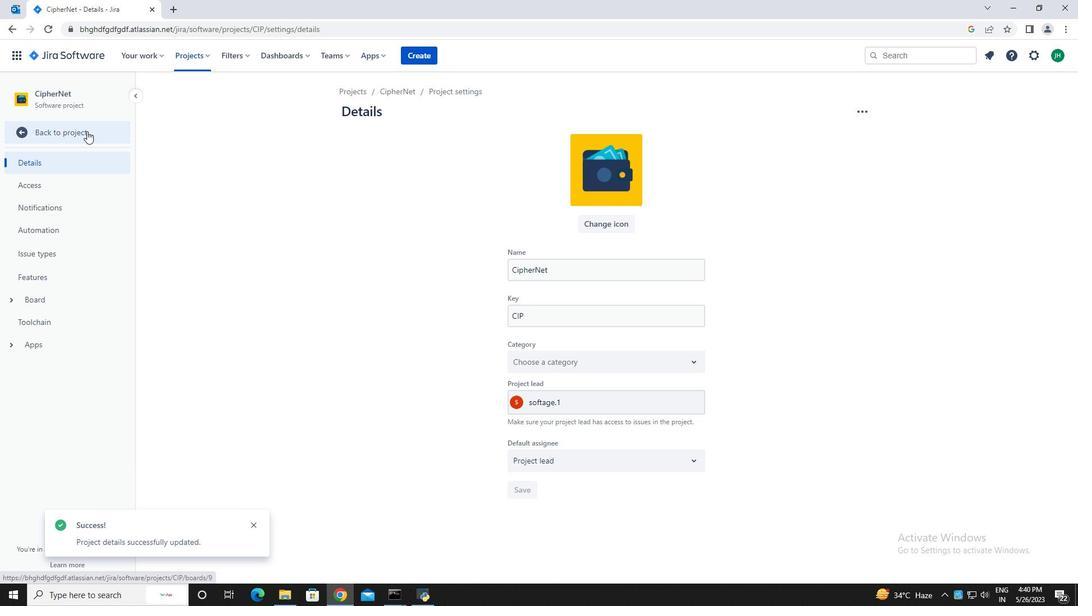 
Action: Mouse moved to (263, 179)
Screenshot: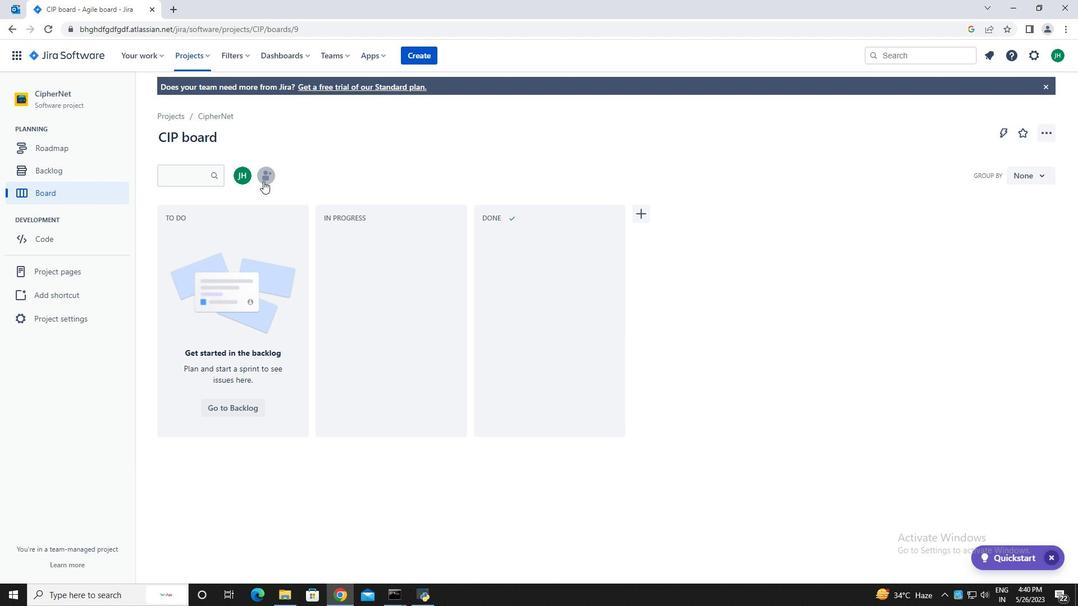 
Action: Mouse pressed left at (263, 179)
Screenshot: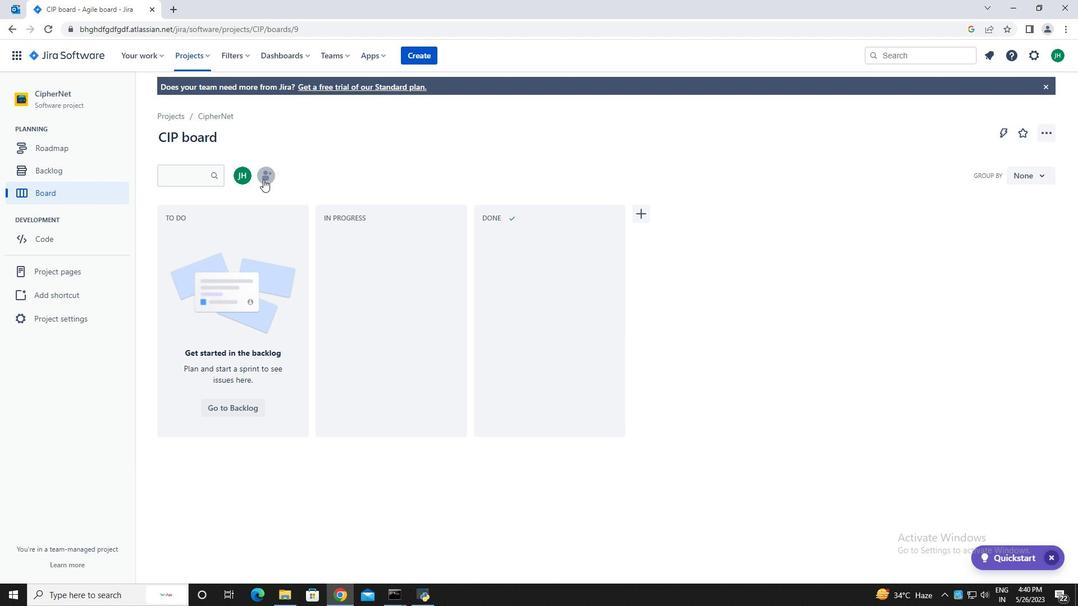 
Action: Mouse moved to (479, 124)
Screenshot: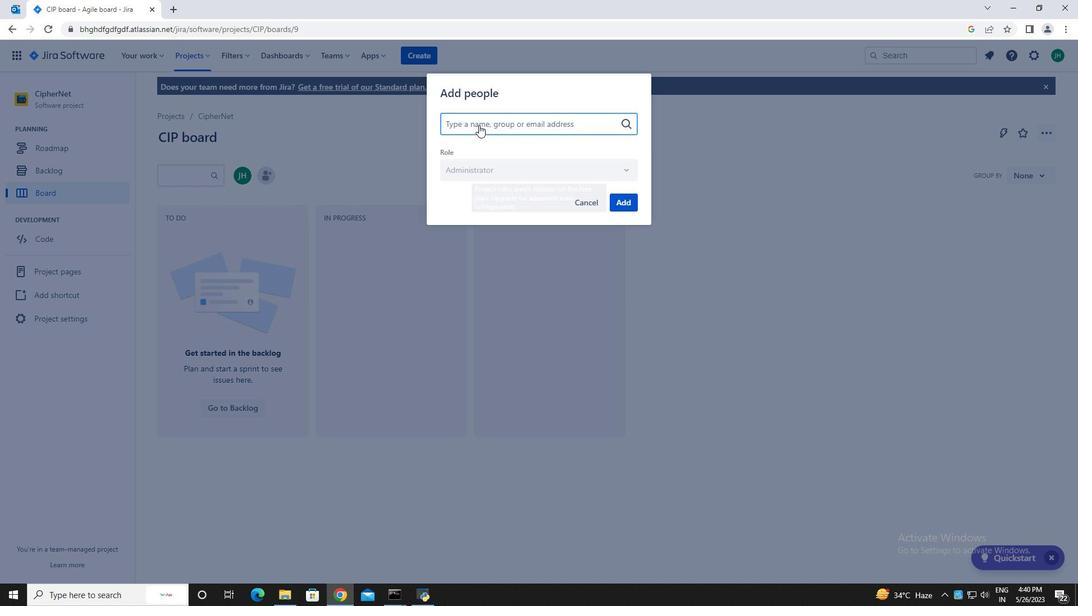 
Action: Key pressed softage.2<Key.shift>@softage.net
Screenshot: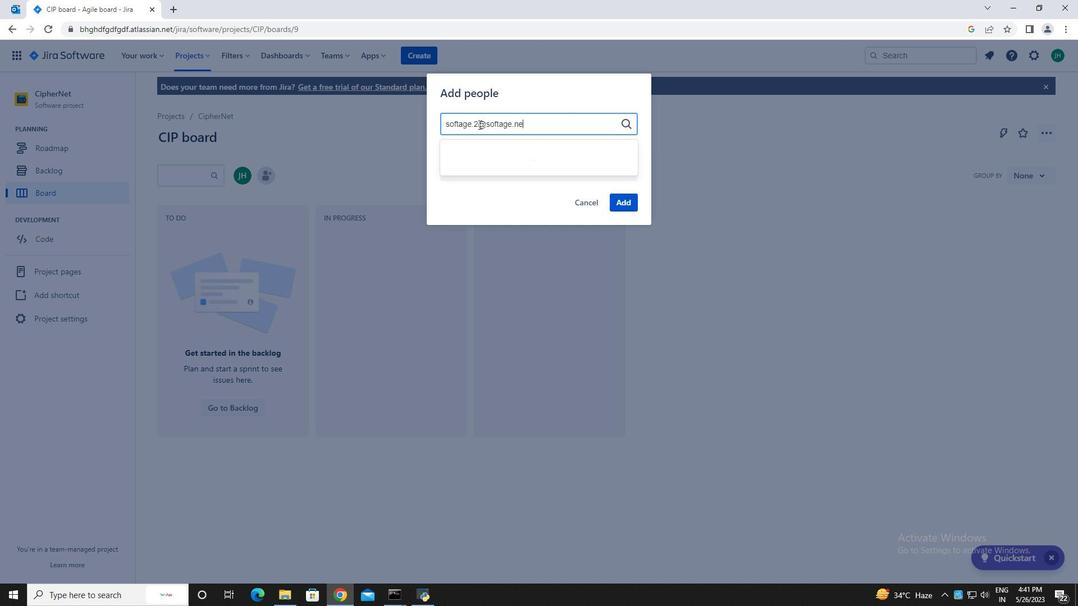 
Action: Mouse moved to (529, 155)
Screenshot: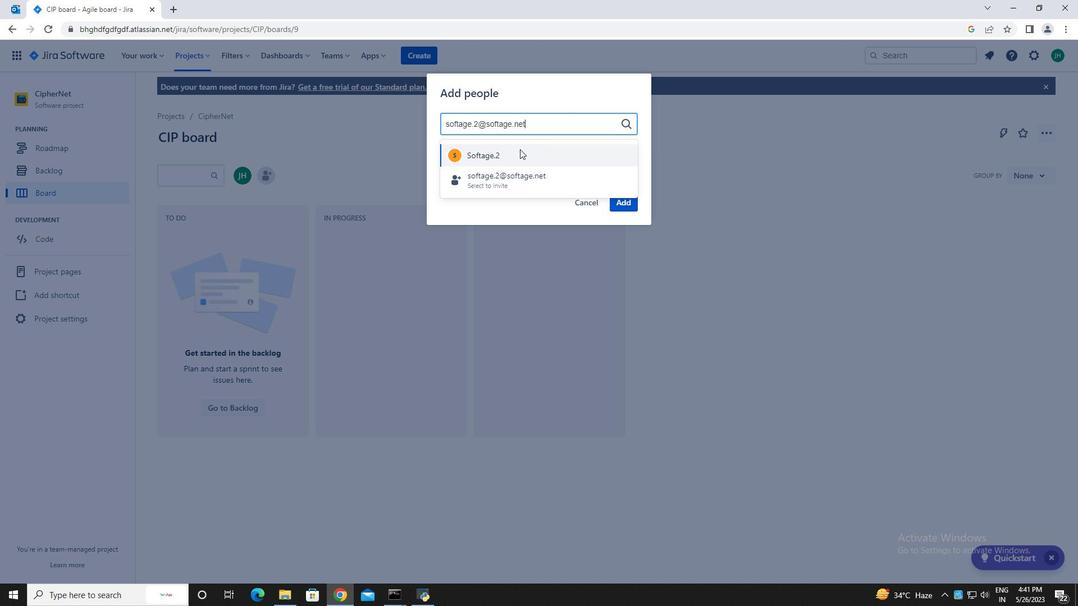 
Action: Mouse pressed left at (529, 155)
Screenshot: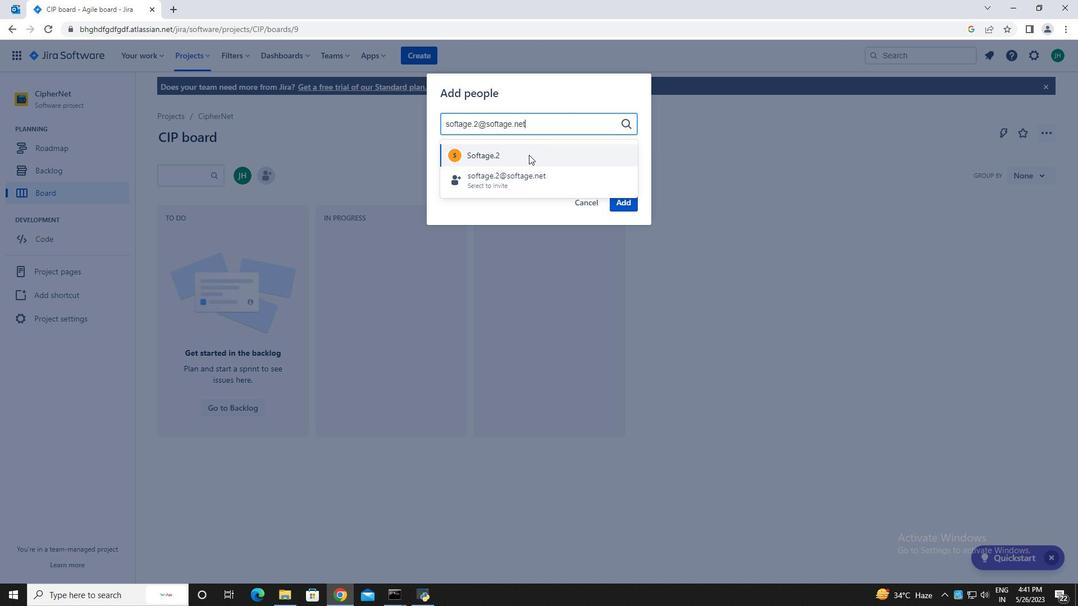 
Action: Mouse moved to (621, 202)
Screenshot: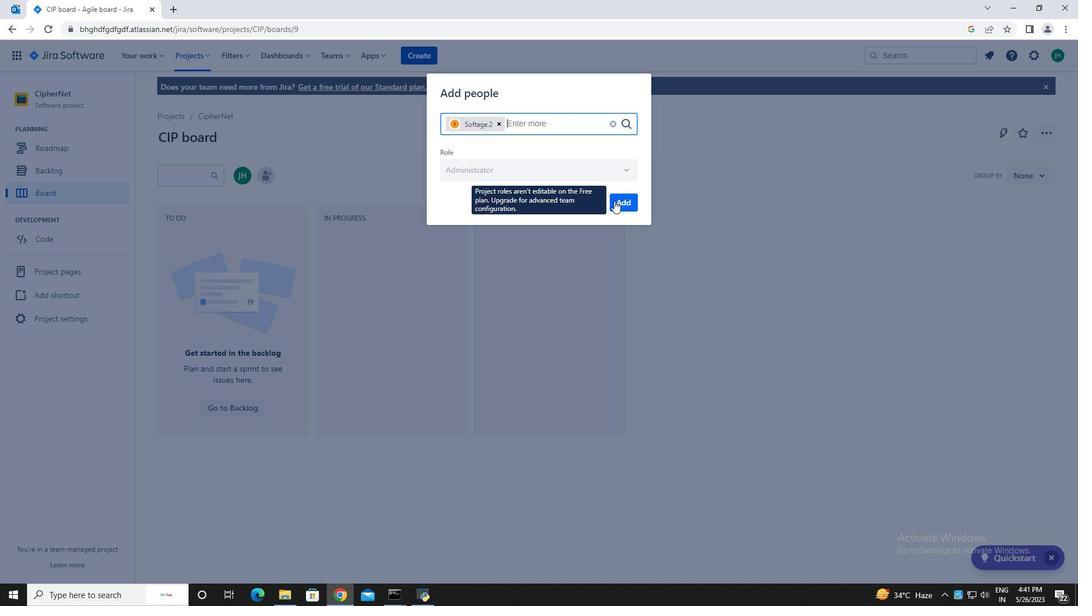 
Action: Mouse pressed left at (621, 202)
Screenshot: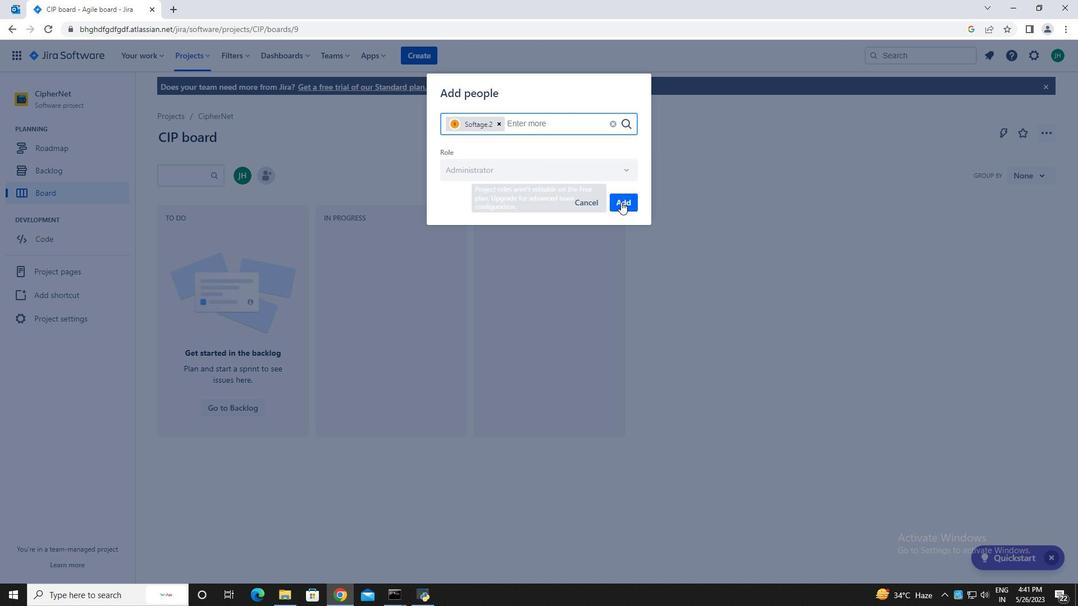 
Action: Mouse moved to (544, 302)
Screenshot: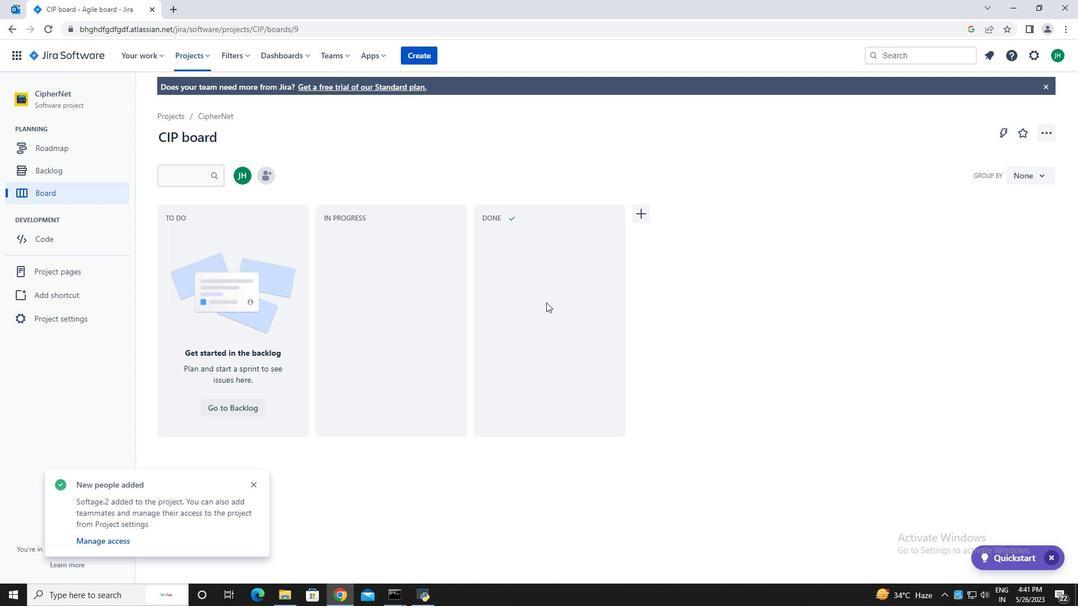 
